 Task: Add an event with the title Conference: Technology Trends and Innovation, date '2023/11/13', time 9:15 AM to 11:15 AMand add a description: Throughout the workshop, participants will engage in a series of interactive exercises, role plays, and case studies that simulate real-world negotiation scenarios. These activities will allow participants to apply the negotiation techniques taught, explore different approaches, and receive feedback from both facilitators and peers., put the event into Orange category . Add location for the event as: 876 Park Avenue, New York City, USA, logged in from the account softage.3@softage.netand send the event invitation to softage.1@softage.net and softage.2@softage.net. Set a reminder for the event At time of event
Action: Mouse moved to (102, 117)
Screenshot: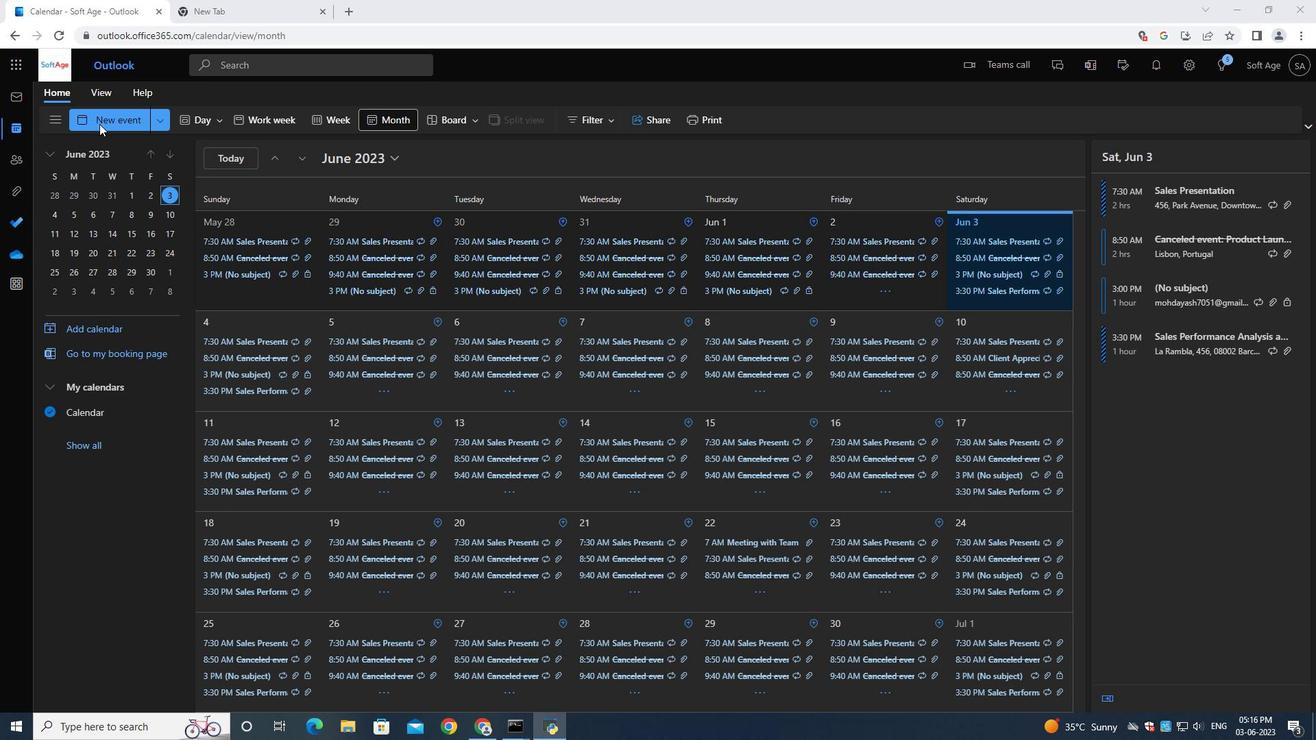 
Action: Mouse pressed left at (102, 117)
Screenshot: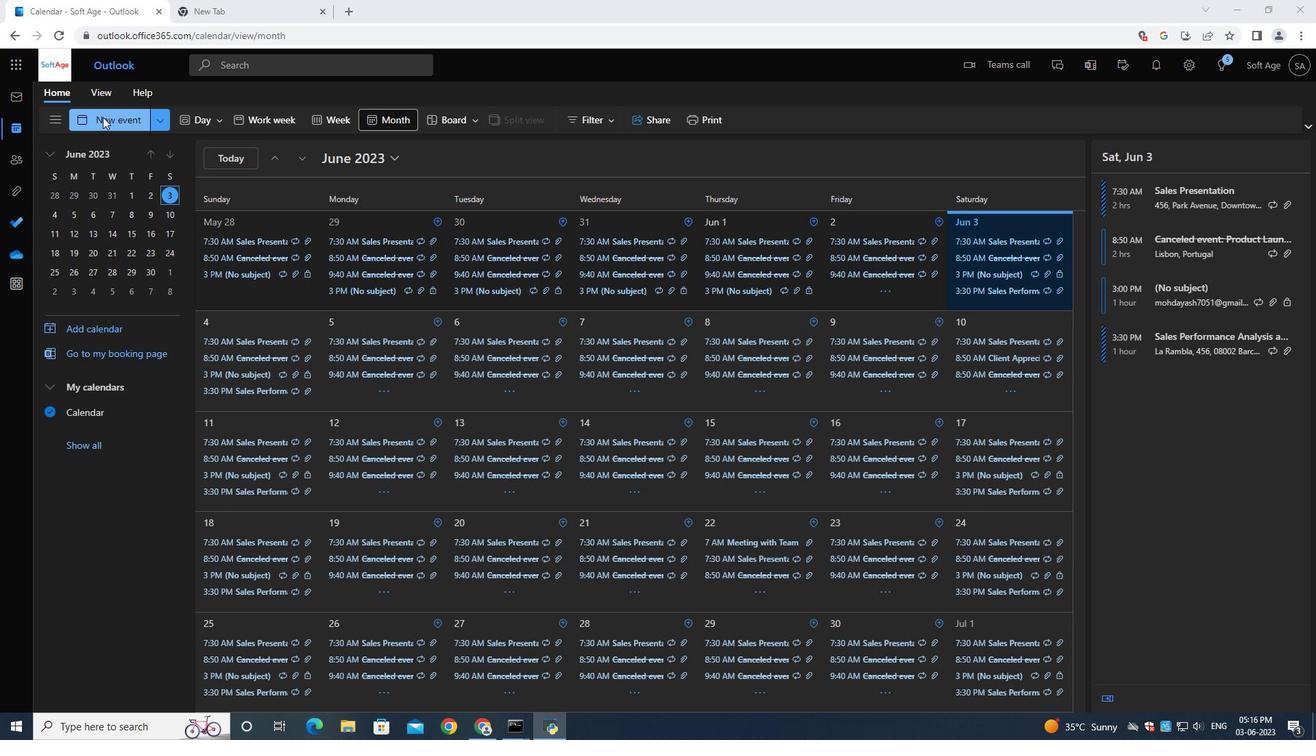
Action: Mouse moved to (411, 213)
Screenshot: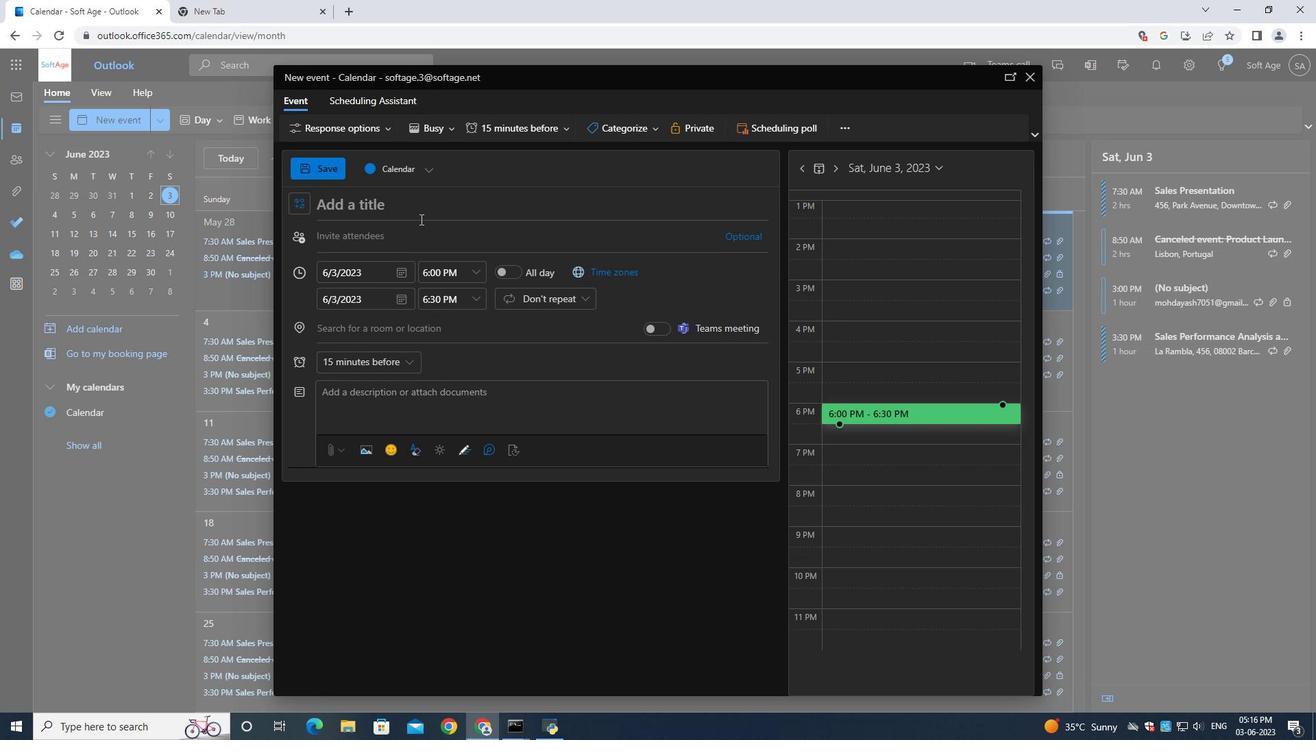 
Action: Mouse pressed left at (411, 213)
Screenshot: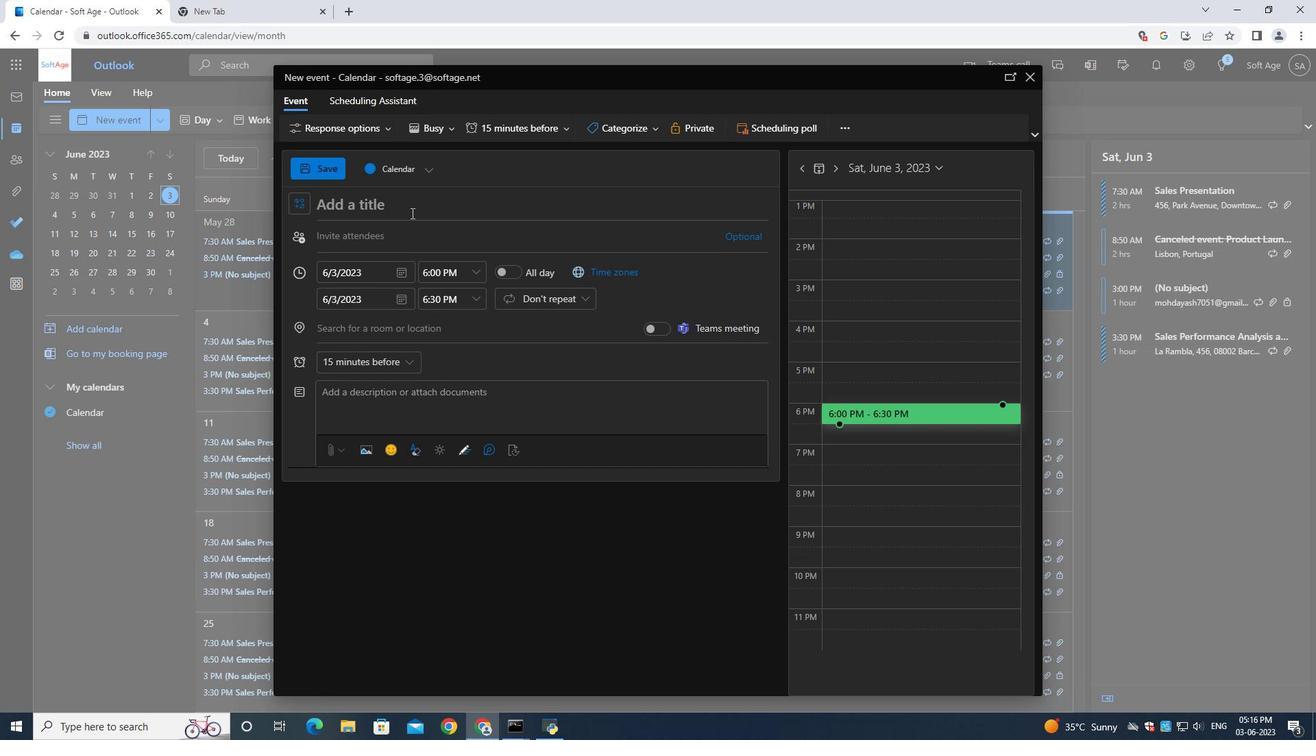 
Action: Key pressed <Key.shift>Conference<Key.shift_r>:<Key.space><Key.shift>Technology<Key.space><Key.shift>Trends<Key.space>and<Key.space><Key.shift><Key.shift><Key.shift><Key.shift><Key.shift><Key.shift><Key.shift><Key.shift><Key.shift><Key.shift><Key.shift><Key.shift><Key.shift><Key.shift><Key.shift><Key.shift><Key.shift><Key.shift><Key.shift><Key.shift><Key.shift><Key.shift><Key.shift><Key.shift><Key.shift><Key.shift><Key.shift><Key.shift><Key.shift><Key.shift><Key.shift><Key.shift><Key.shift><Key.shift><Key.shift><Key.shift><Key.shift><Key.shift><Key.shift><Key.shift><Key.shift><Key.shift><Key.shift><Key.shift><Key.shift><Key.shift><Key.shift>Innovation
Screenshot: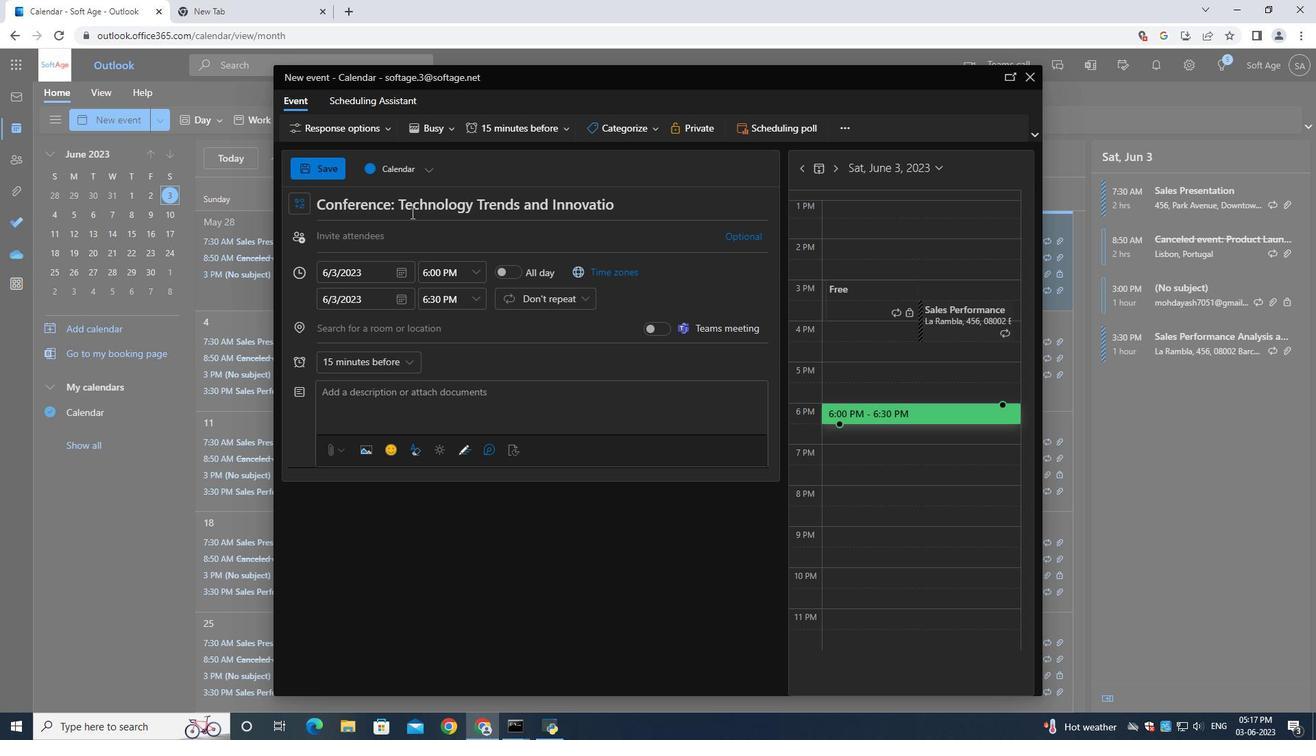 
Action: Mouse moved to (401, 268)
Screenshot: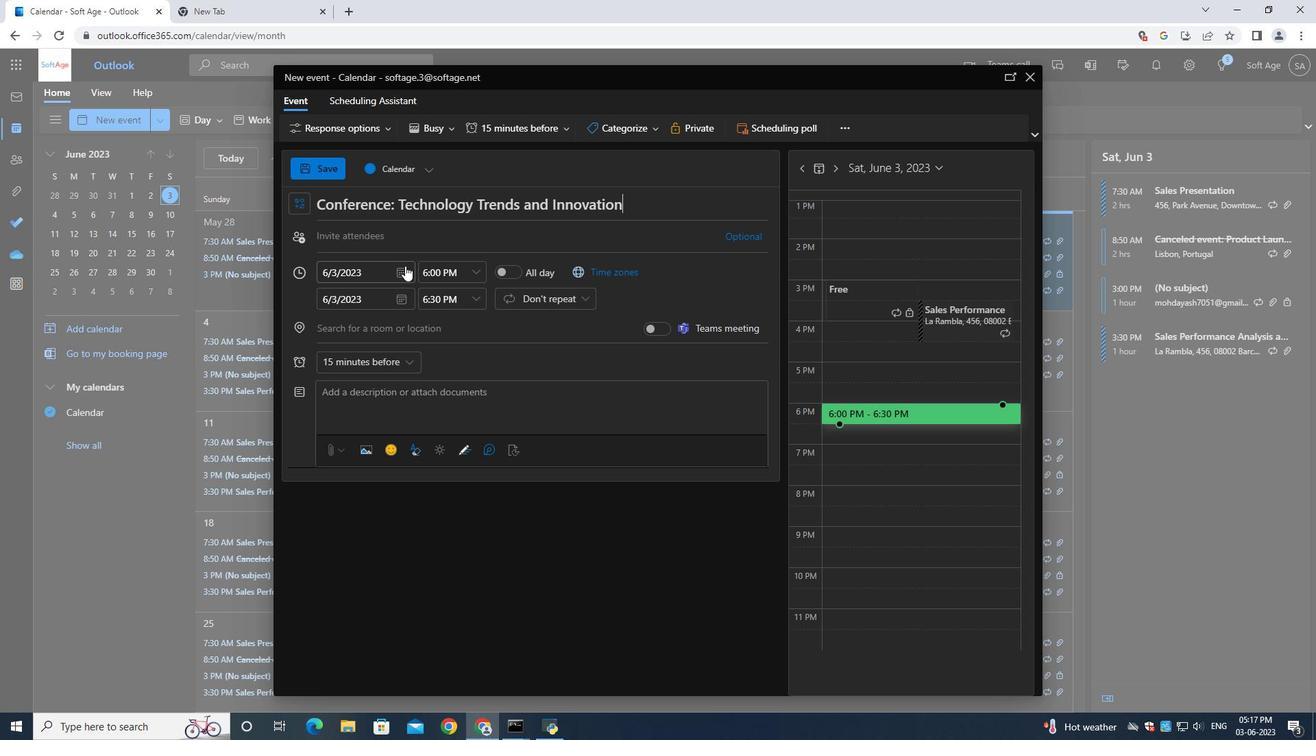 
Action: Mouse pressed left at (401, 268)
Screenshot: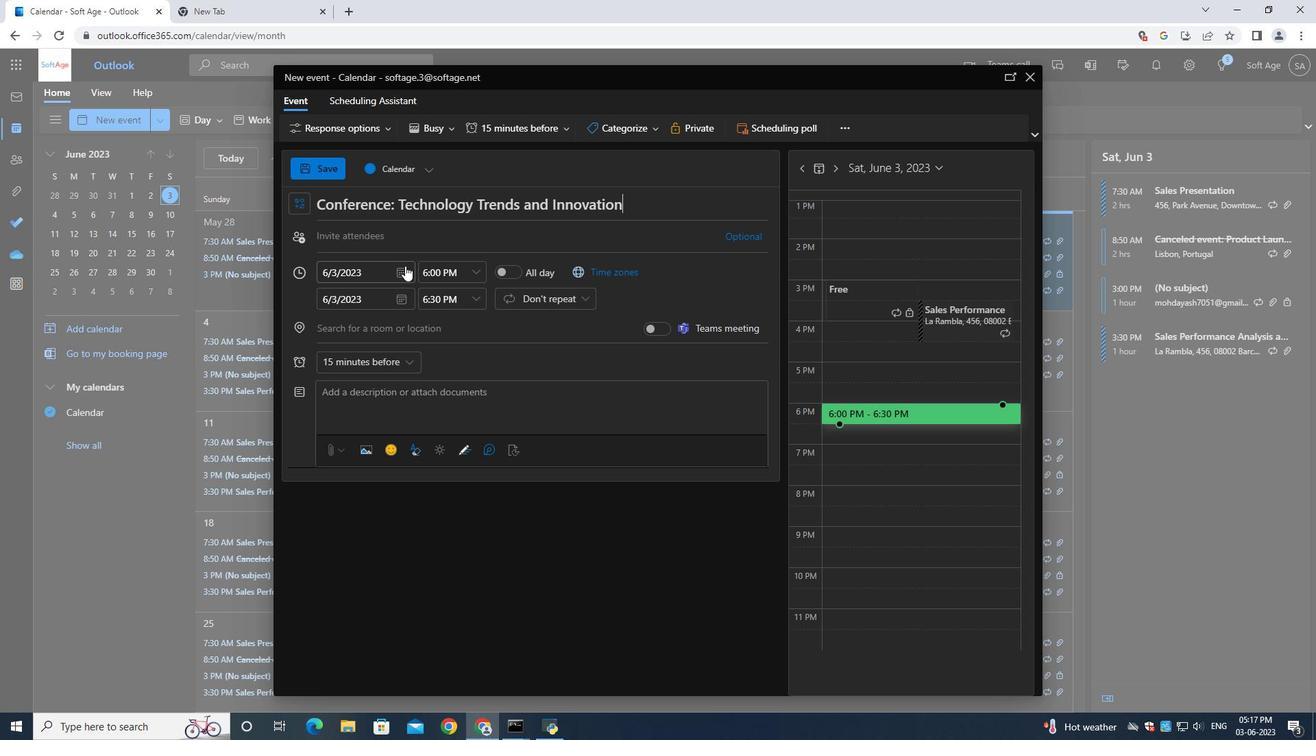 
Action: Mouse moved to (450, 300)
Screenshot: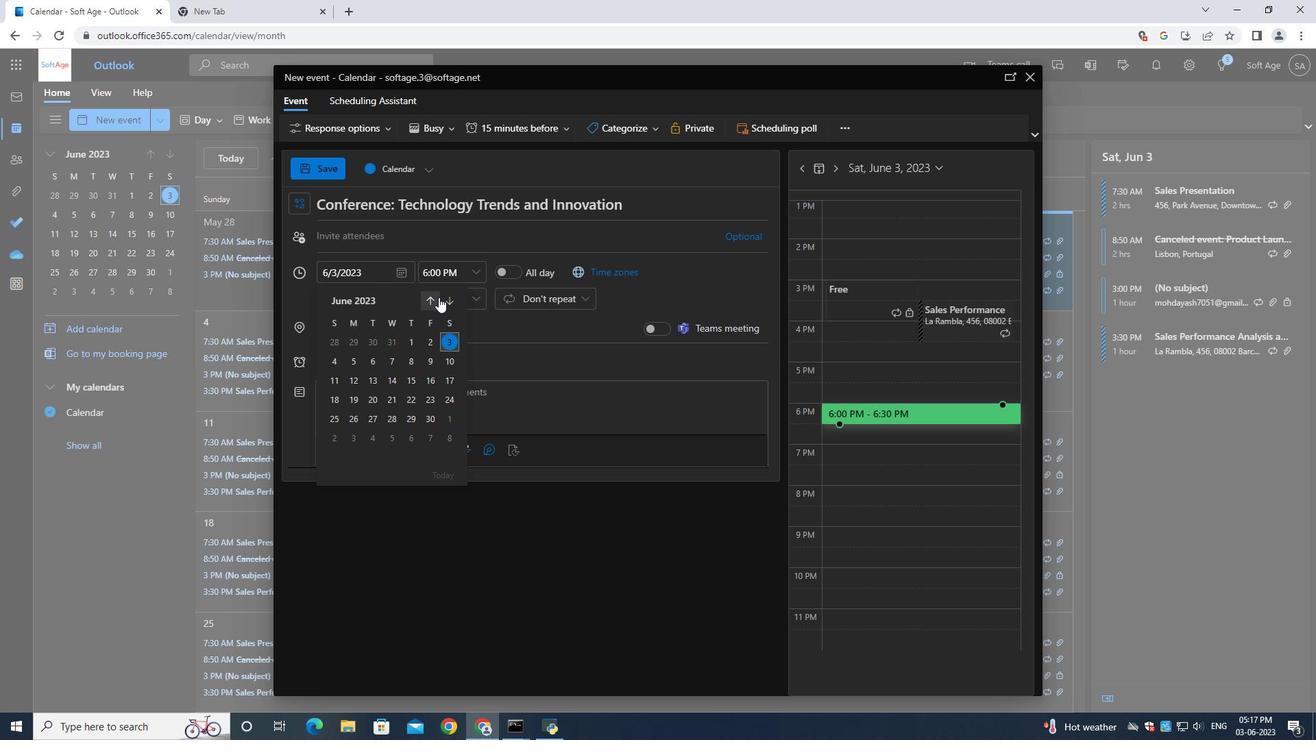 
Action: Mouse pressed left at (450, 300)
Screenshot: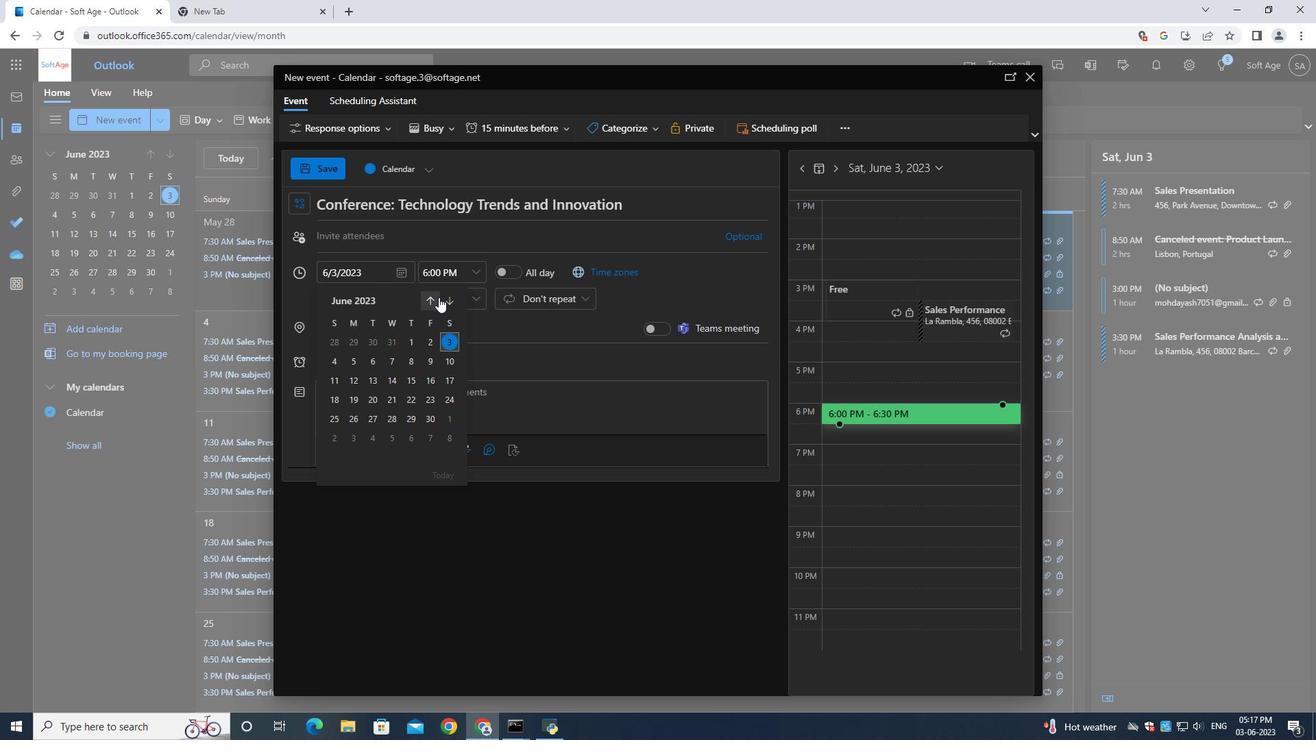 
Action: Mouse moved to (449, 300)
Screenshot: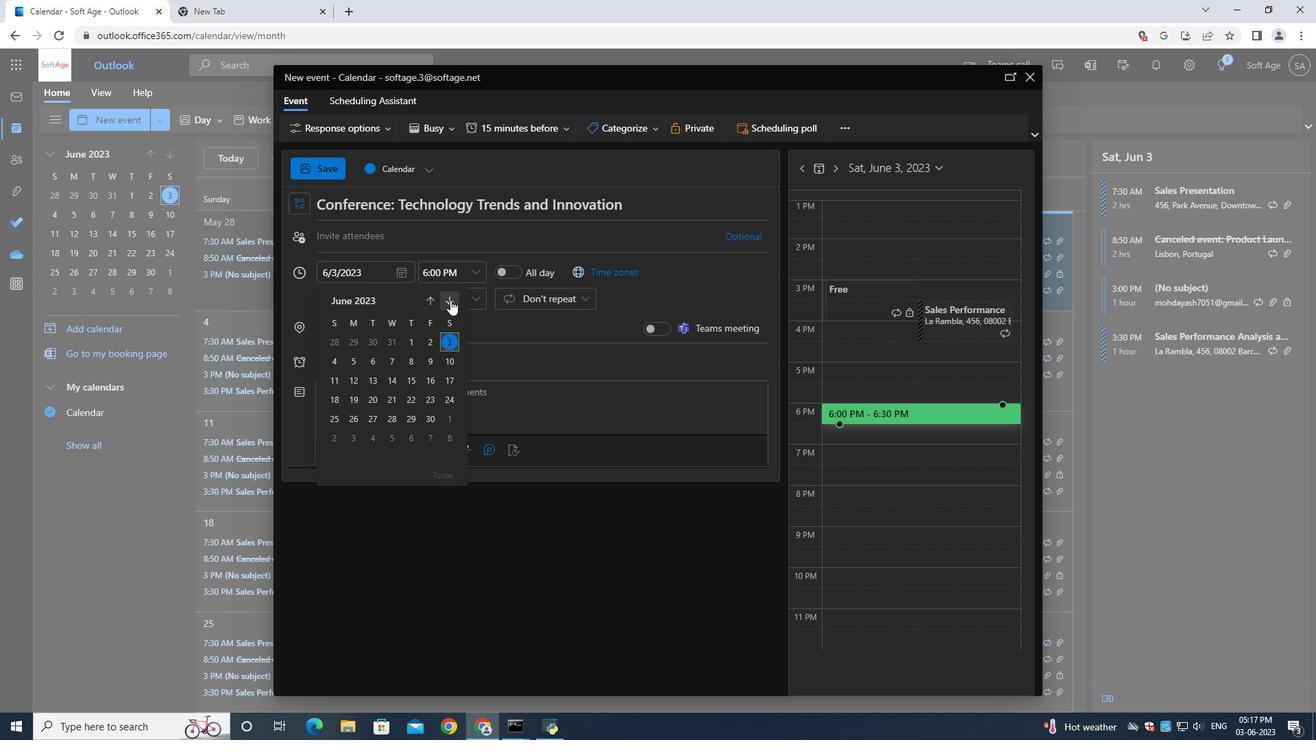 
Action: Mouse pressed left at (449, 300)
Screenshot: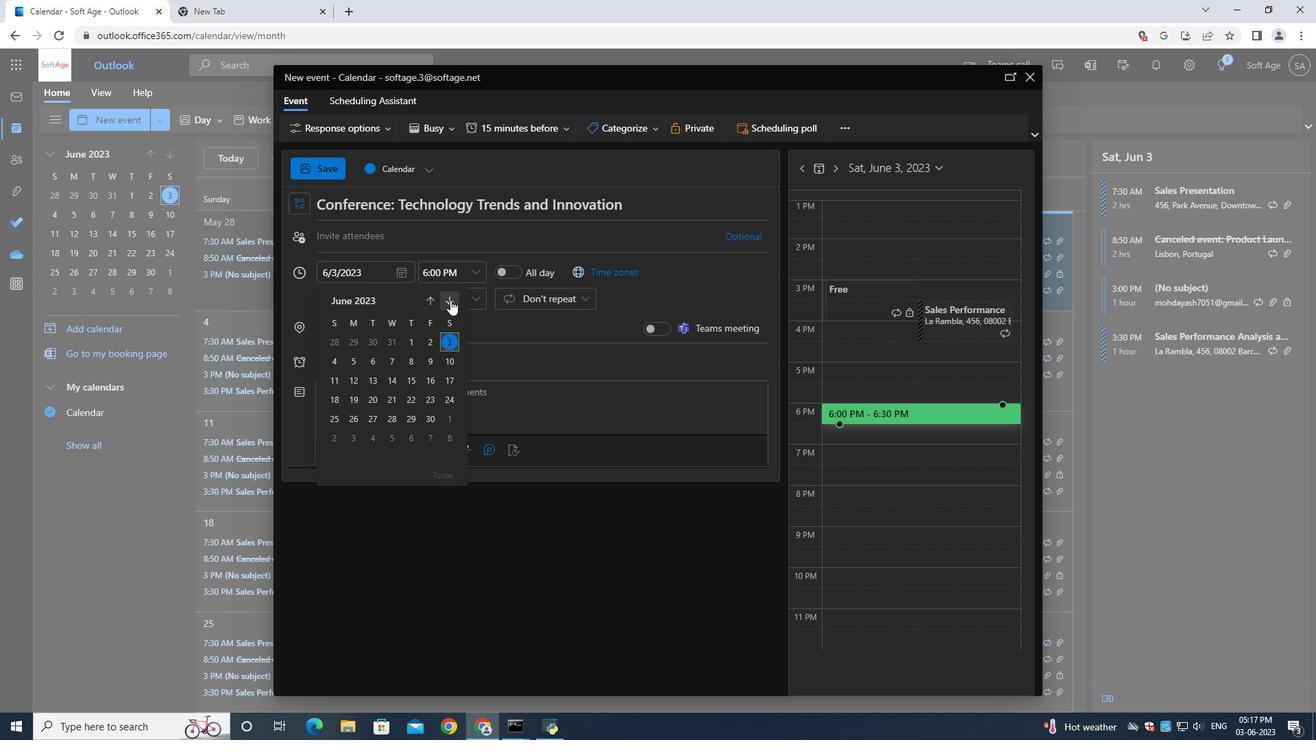 
Action: Mouse pressed left at (449, 300)
Screenshot: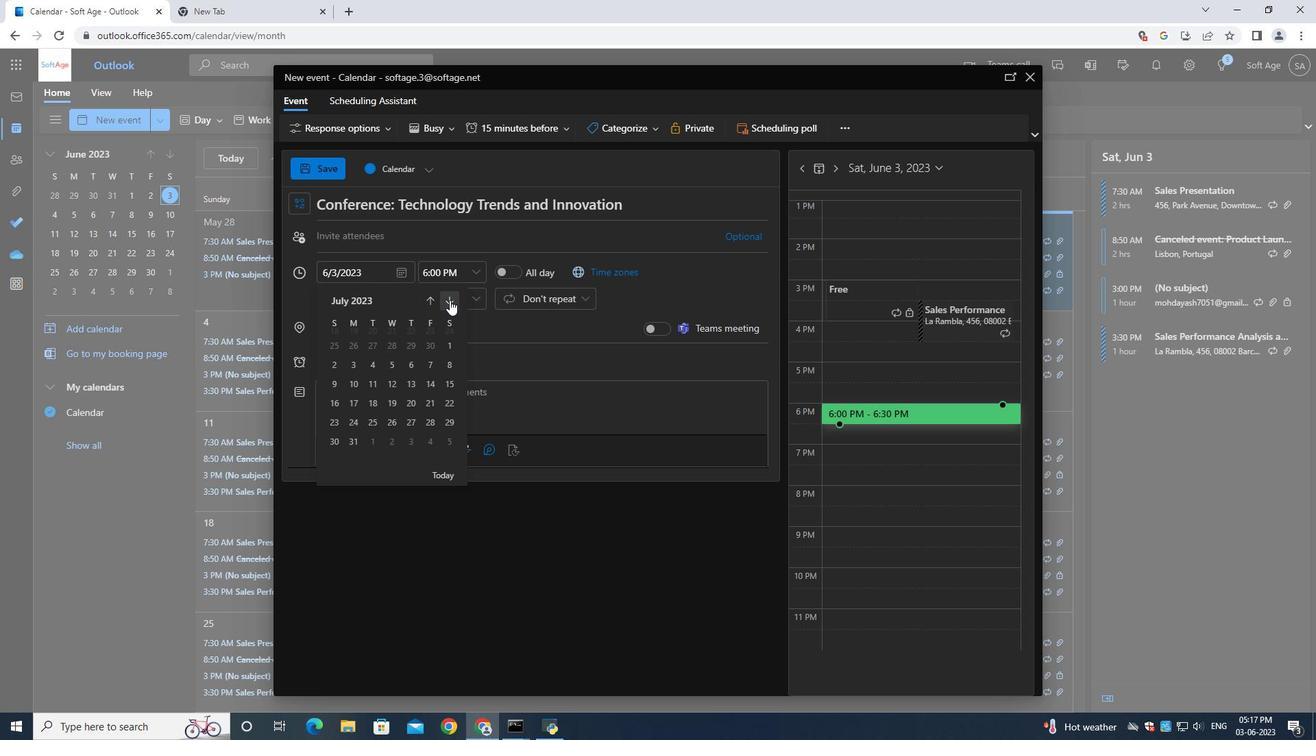 
Action: Mouse pressed left at (449, 300)
Screenshot: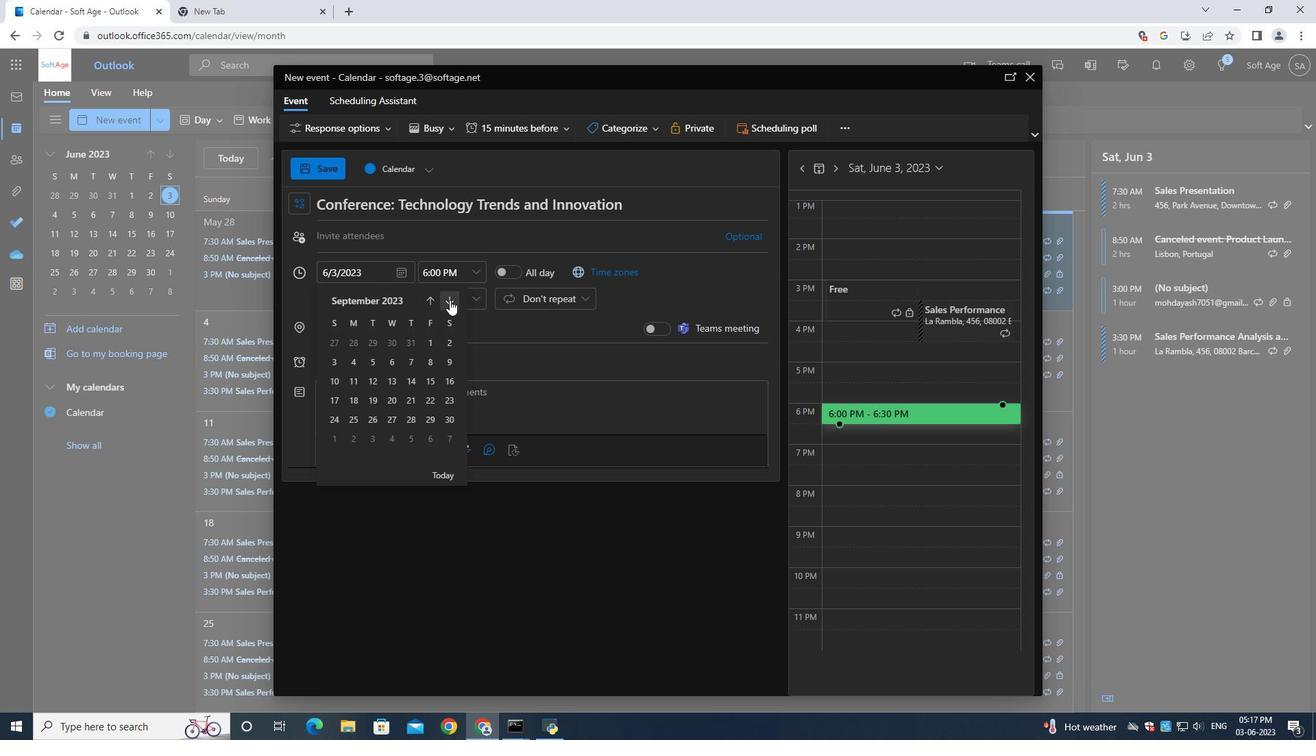 
Action: Mouse pressed left at (449, 300)
Screenshot: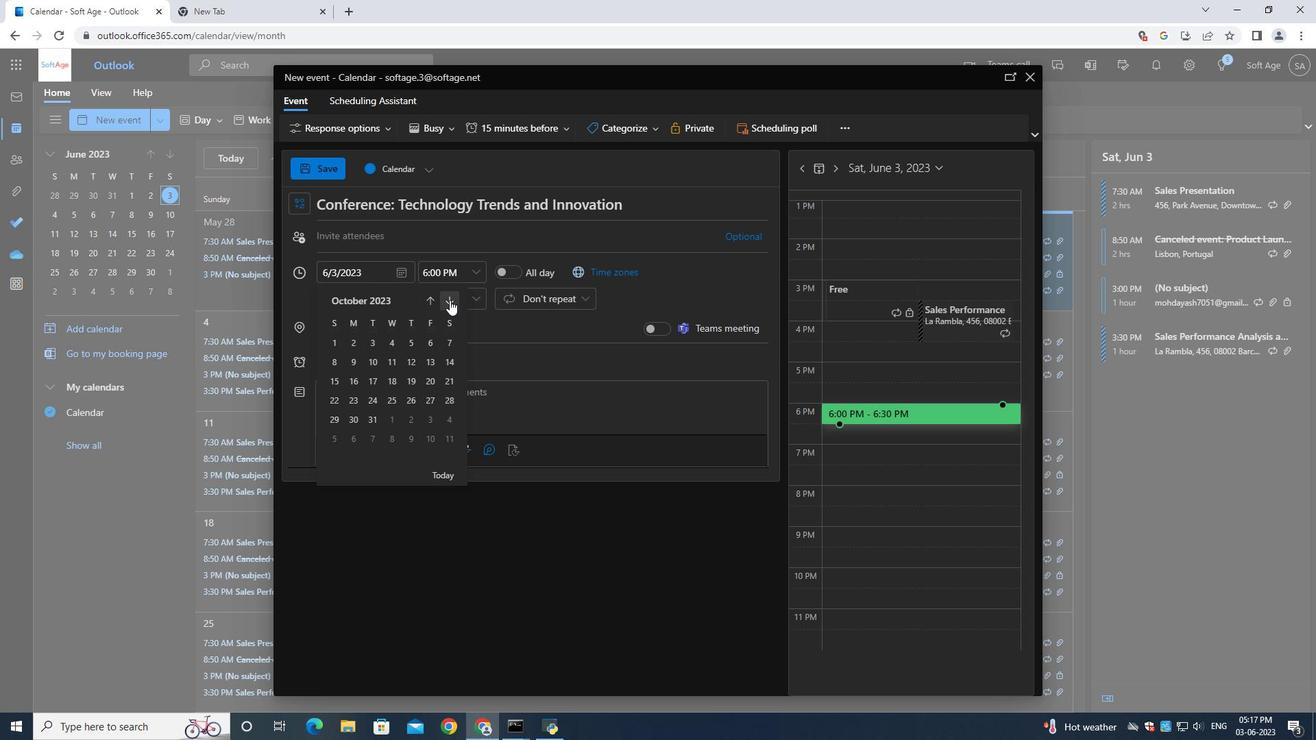 
Action: Mouse pressed left at (449, 300)
Screenshot: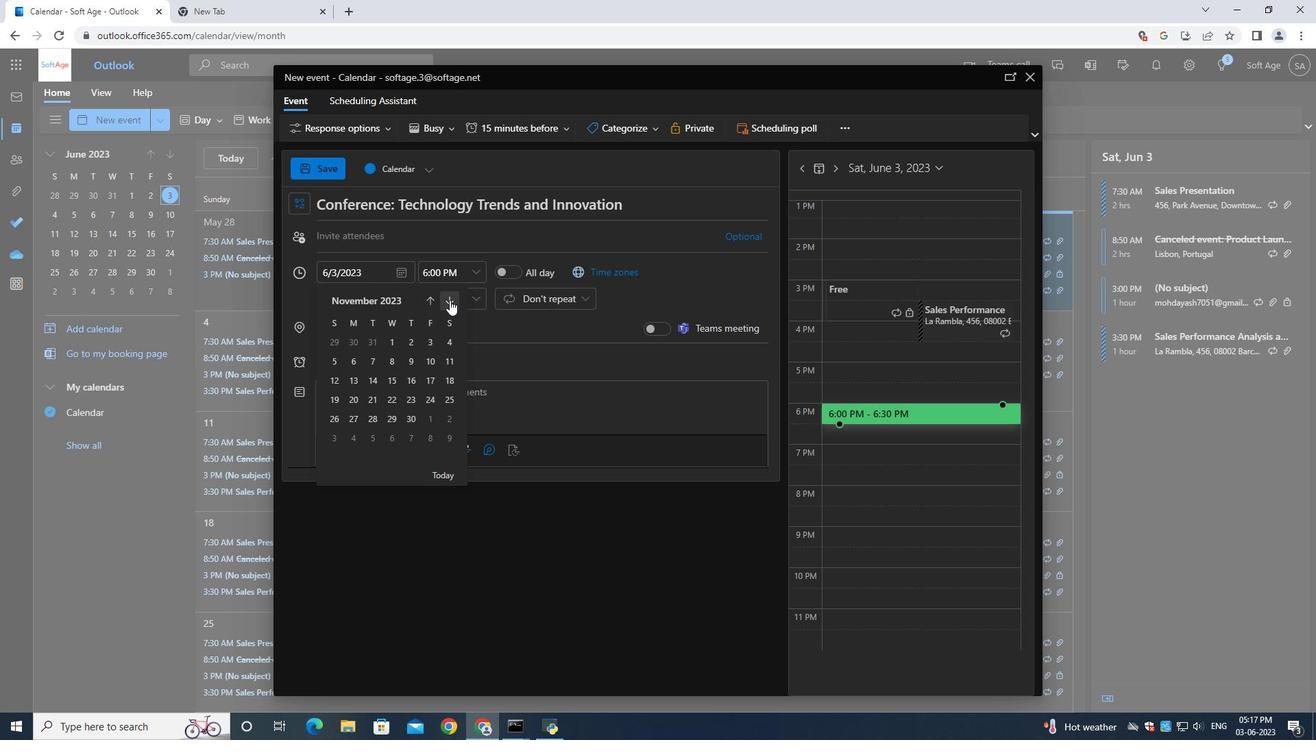 
Action: Mouse moved to (449, 299)
Screenshot: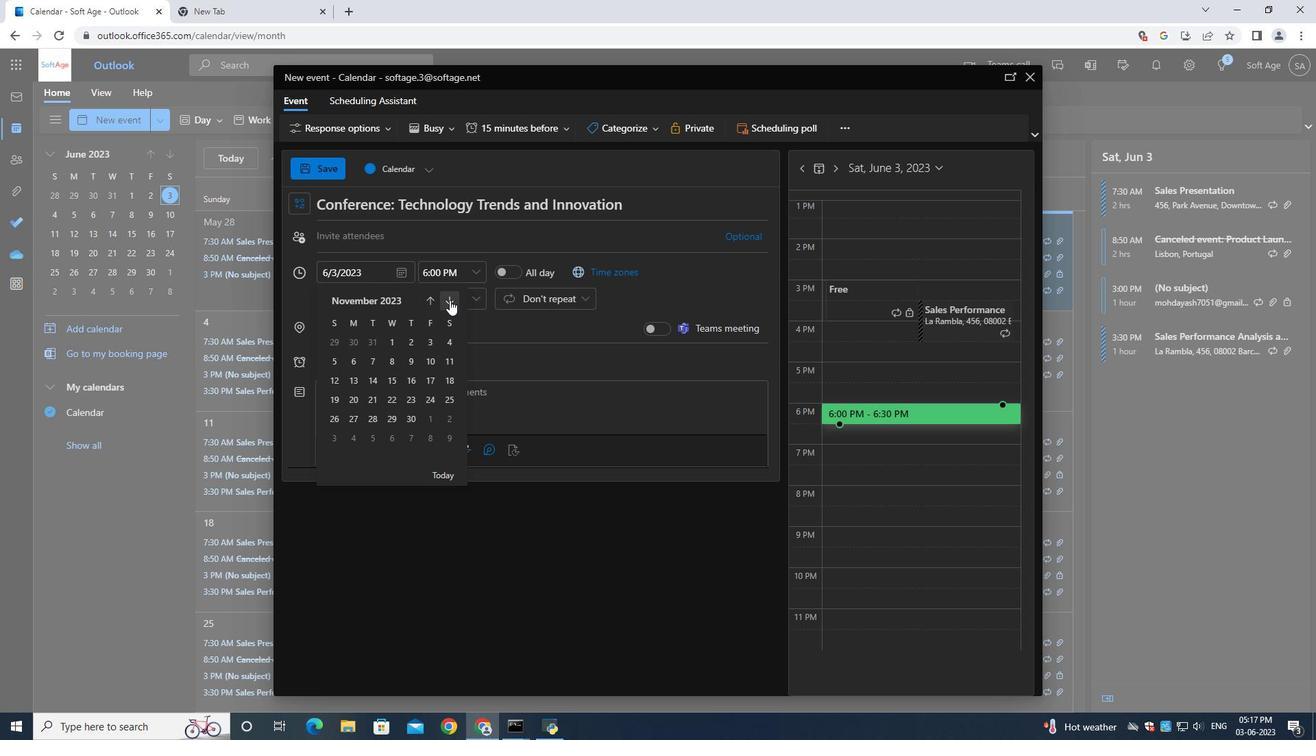 
Action: Mouse pressed left at (449, 299)
Screenshot: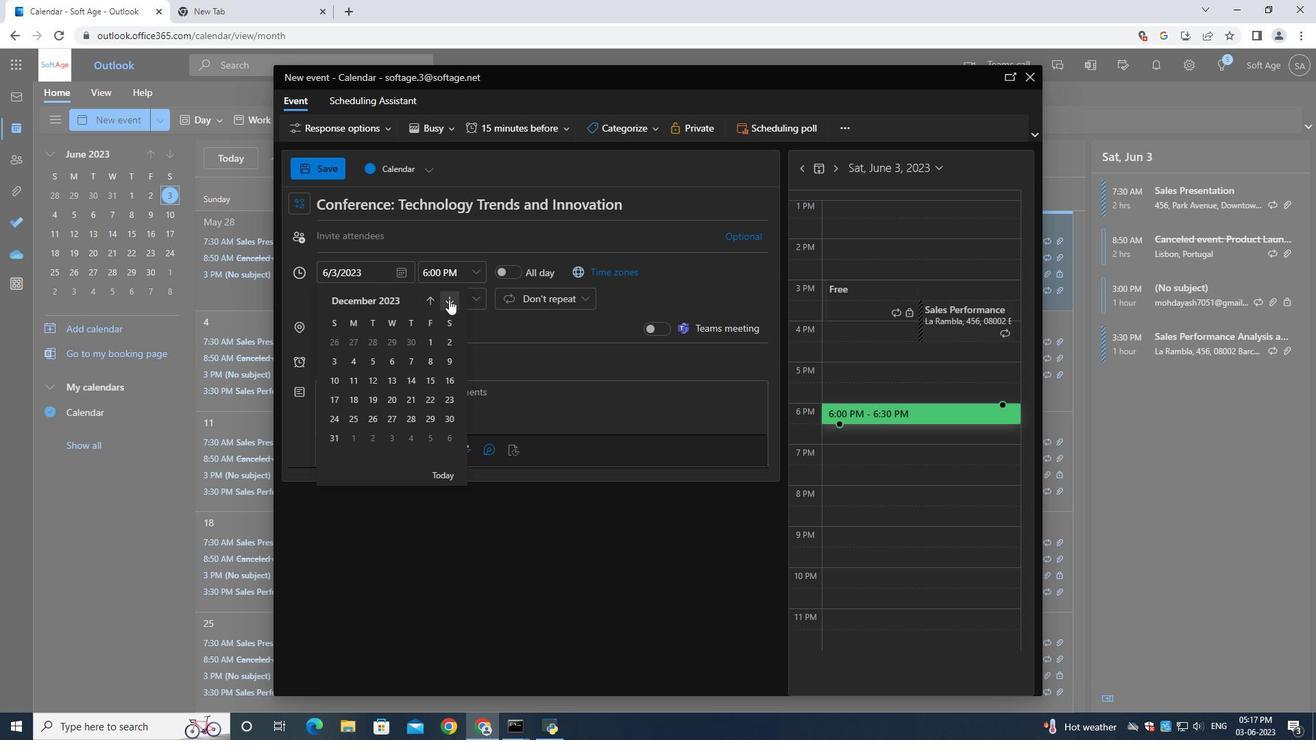 
Action: Mouse moved to (425, 303)
Screenshot: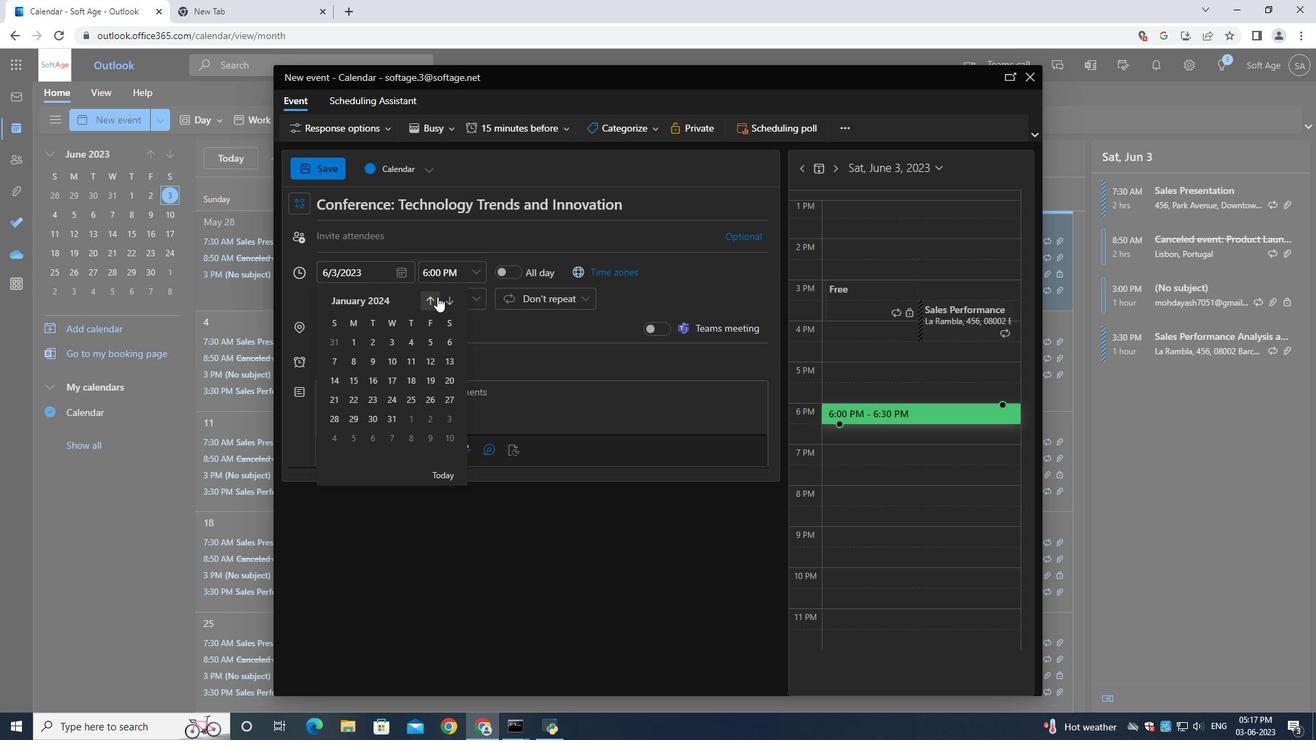 
Action: Mouse pressed left at (425, 303)
Screenshot: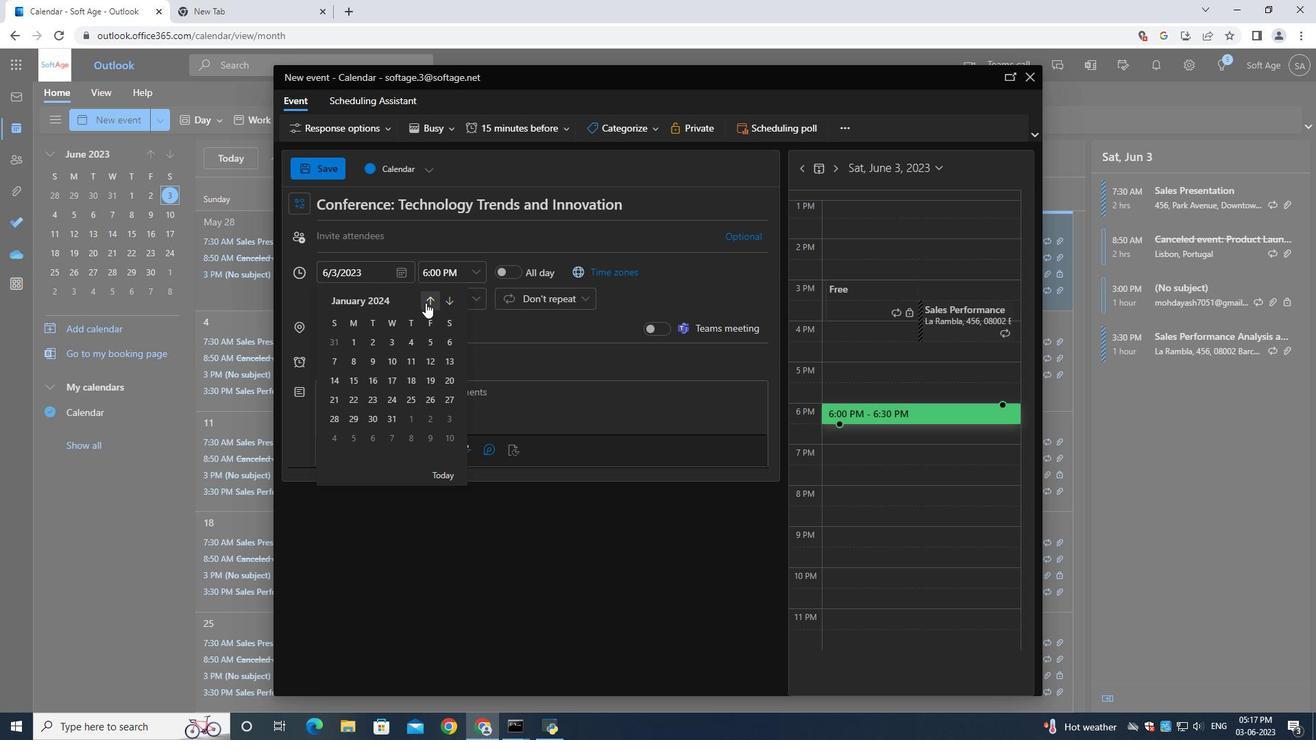 
Action: Mouse pressed left at (425, 303)
Screenshot: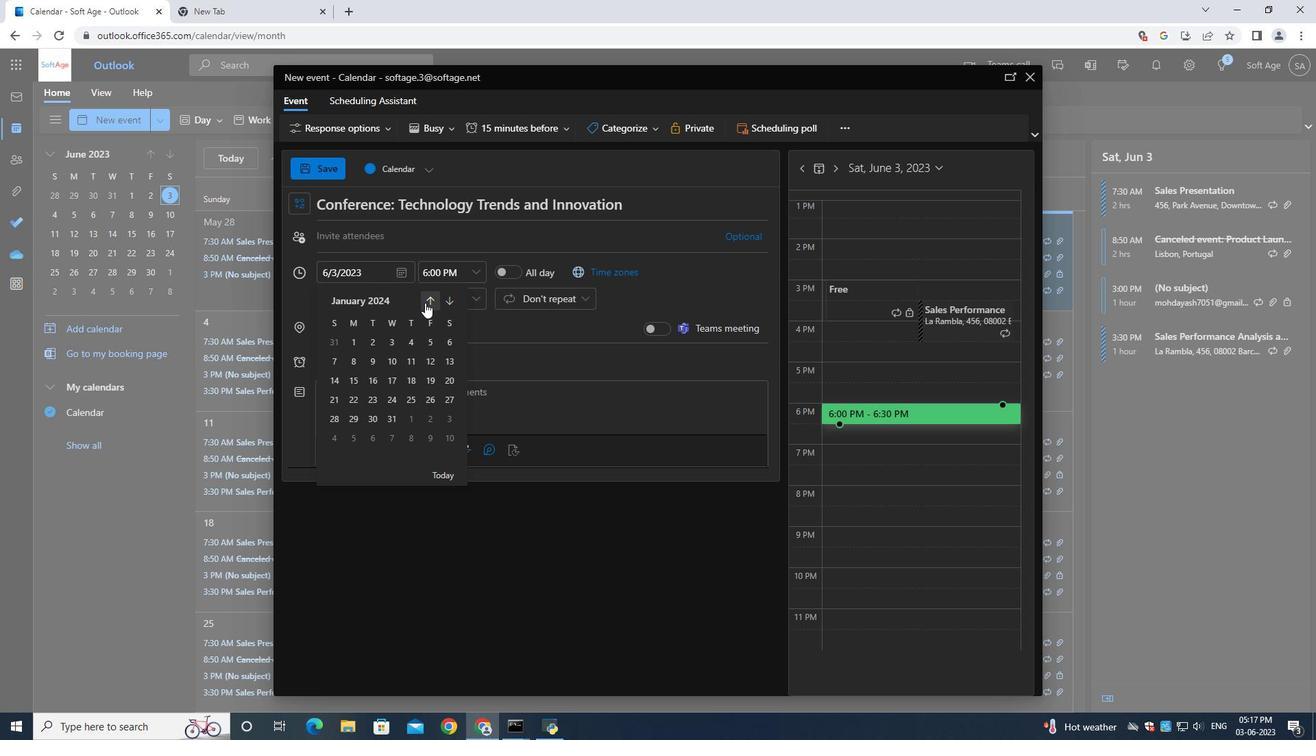 
Action: Mouse moved to (352, 383)
Screenshot: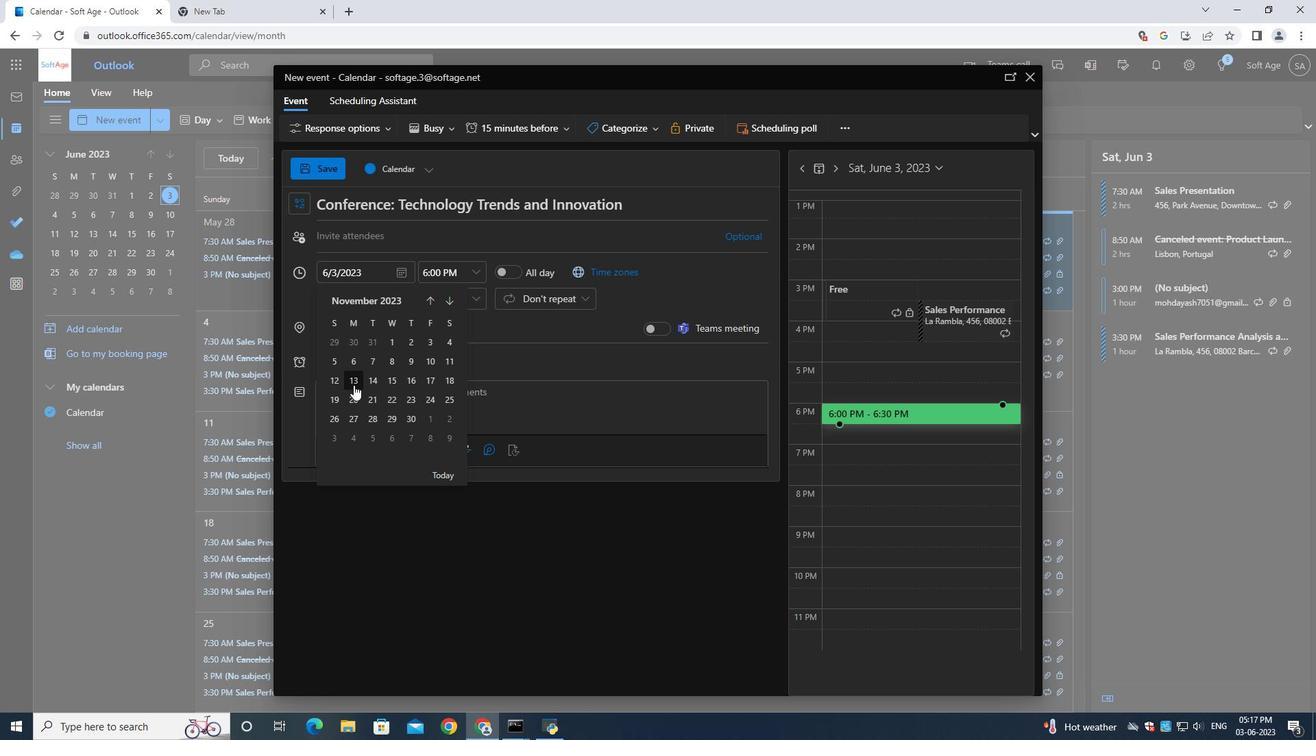 
Action: Mouse pressed left at (352, 383)
Screenshot: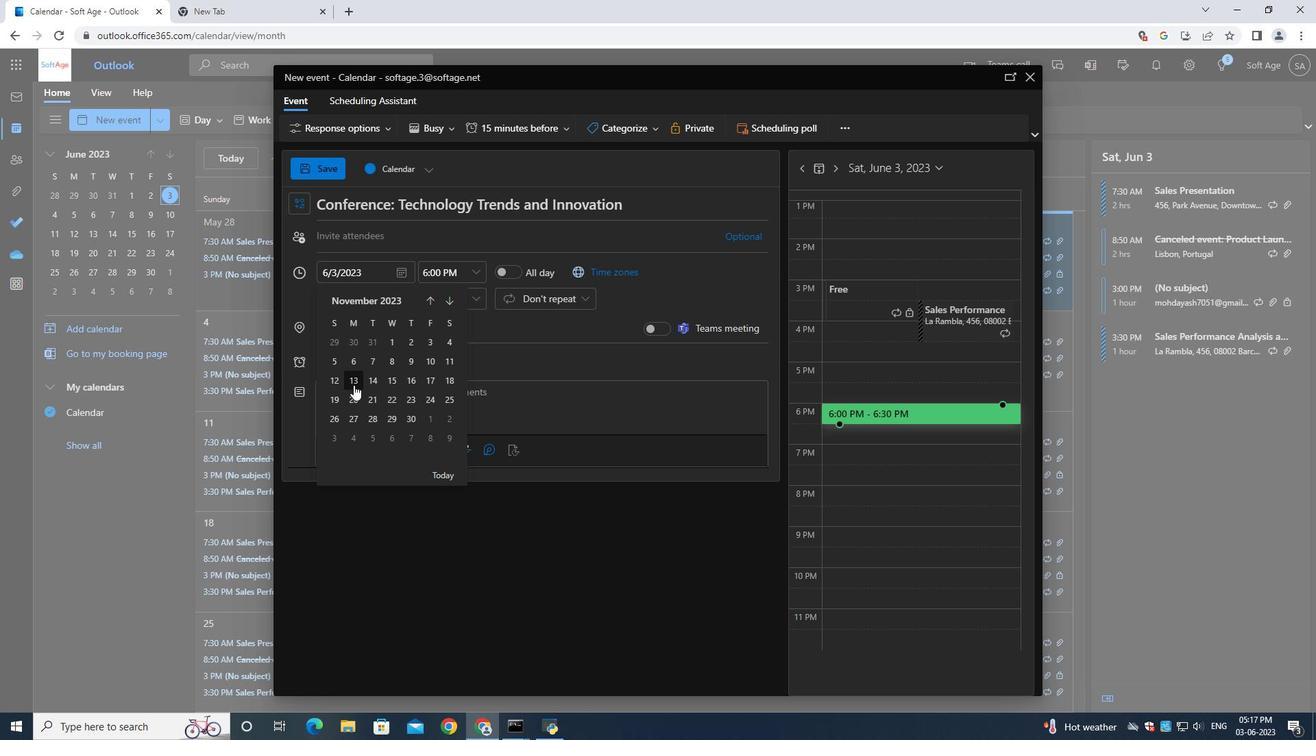 
Action: Mouse moved to (458, 272)
Screenshot: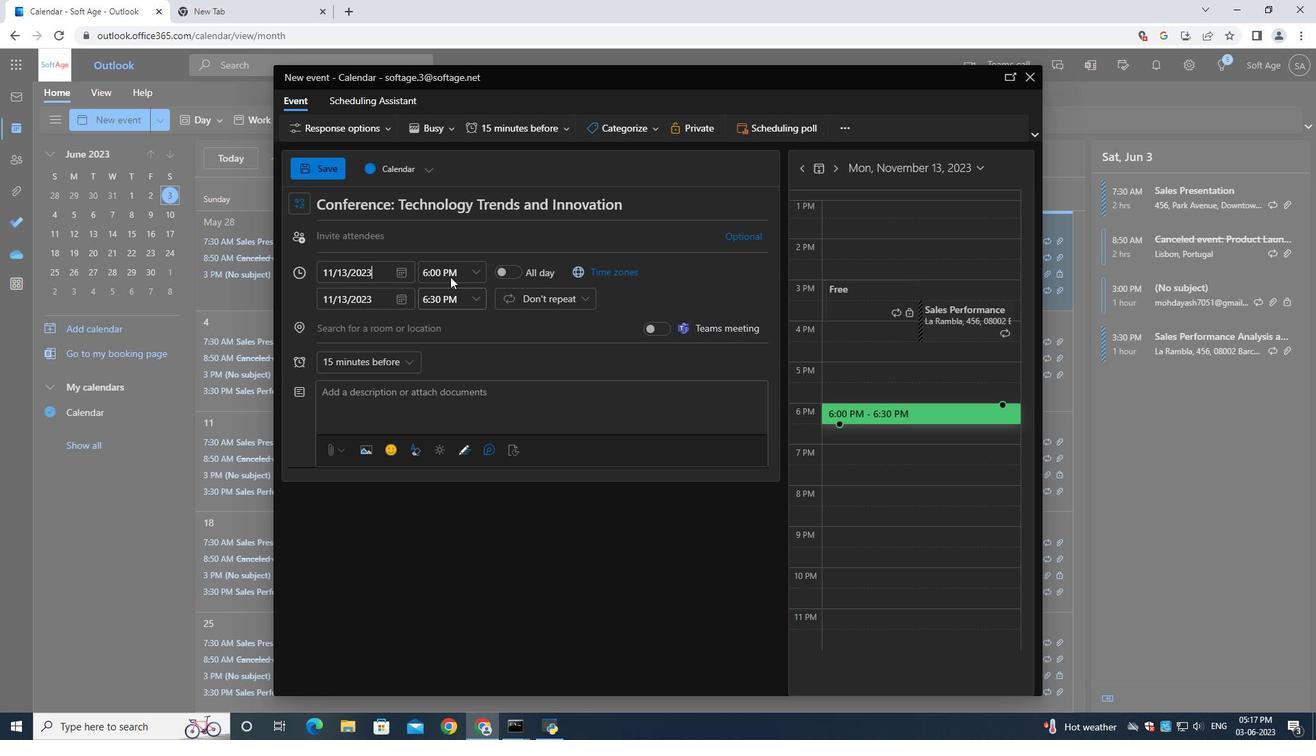 
Action: Mouse pressed left at (458, 272)
Screenshot: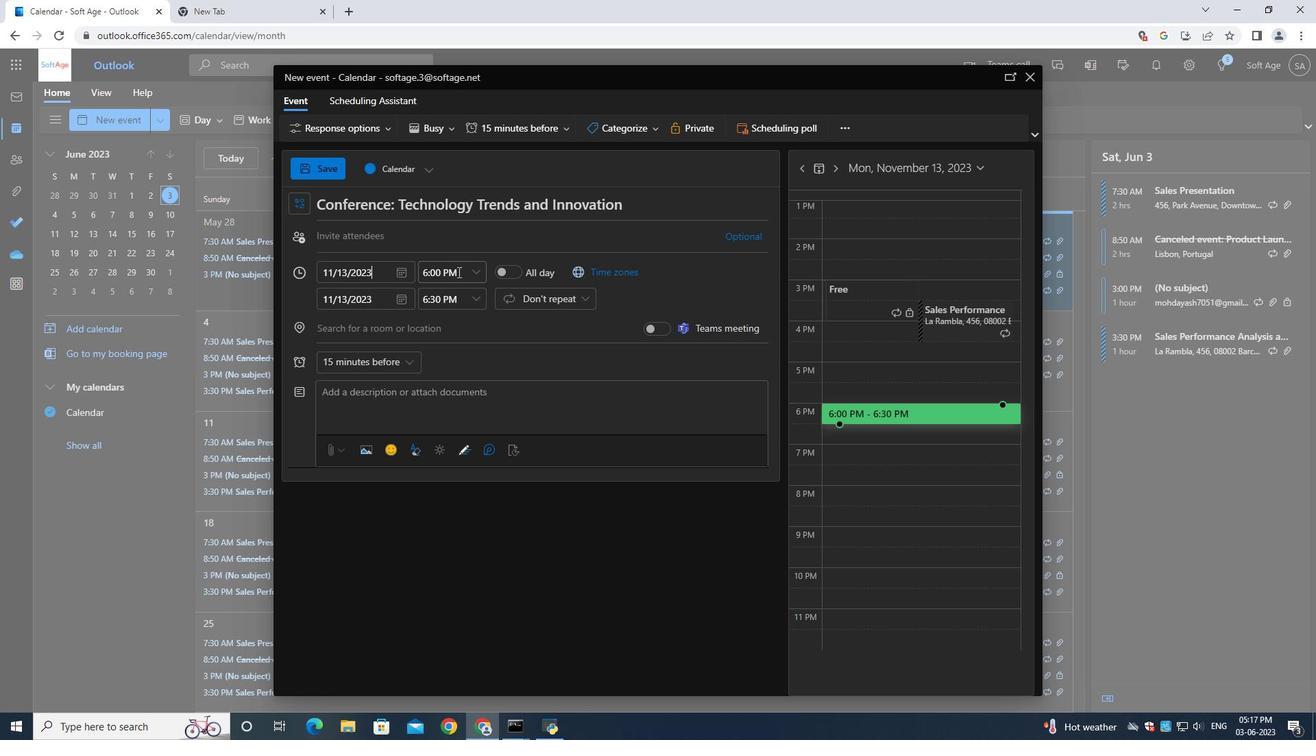 
Action: Key pressed 9<Key.shift_r>:15<Key.shift>AM
Screenshot: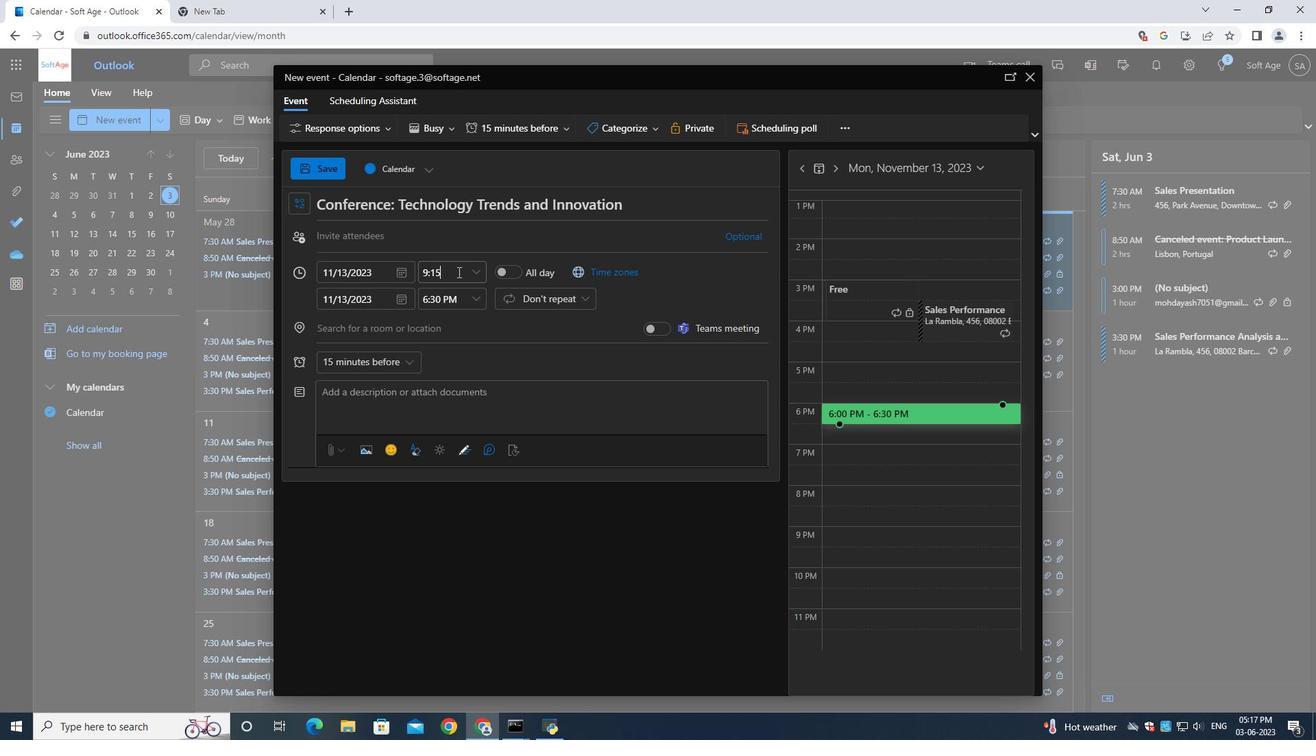 
Action: Mouse moved to (434, 300)
Screenshot: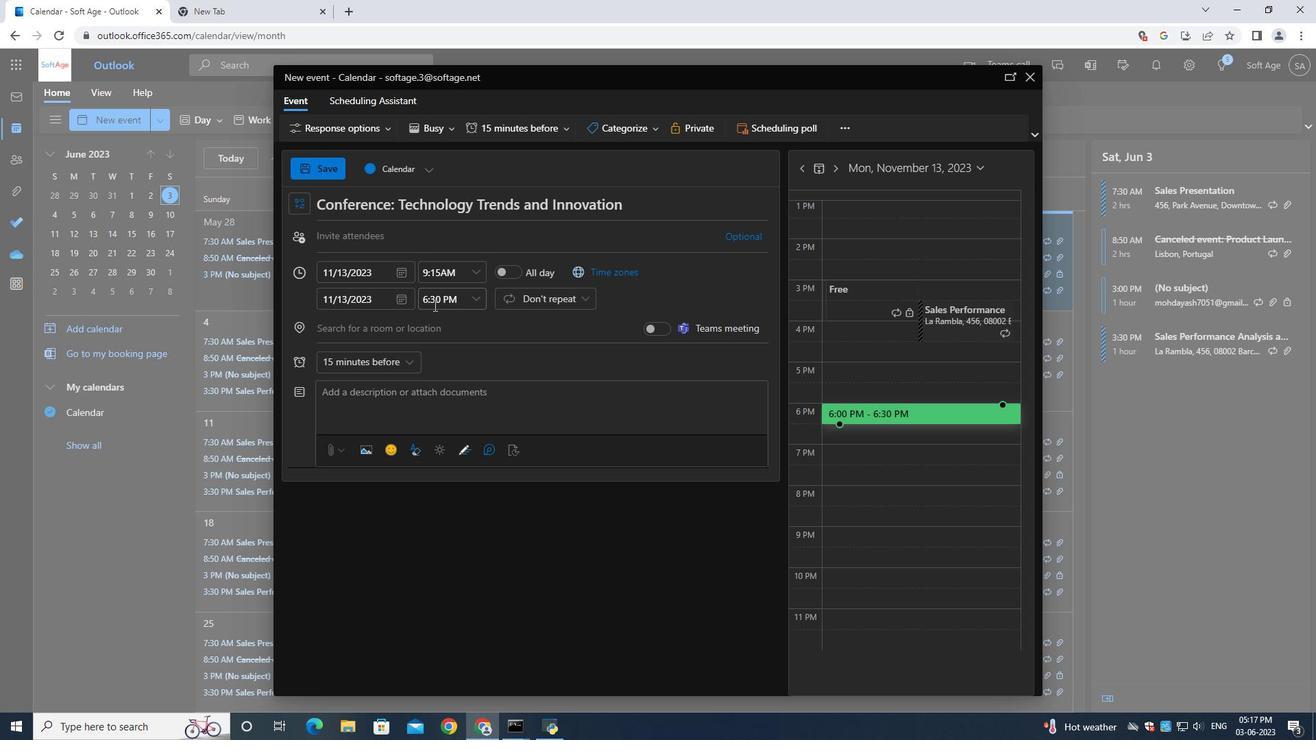 
Action: Mouse pressed left at (434, 300)
Screenshot: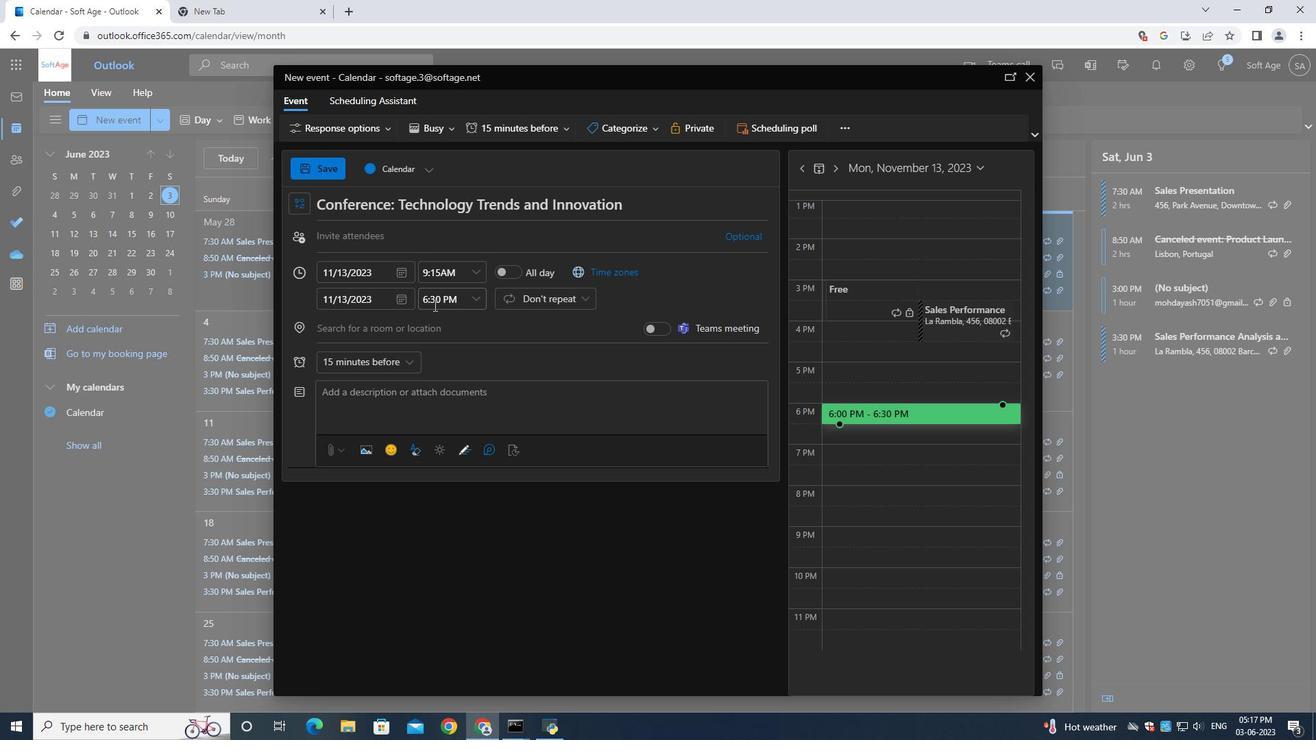 
Action: Key pressed 11<Key.shift_r>:15<Key.shift>AM
Screenshot: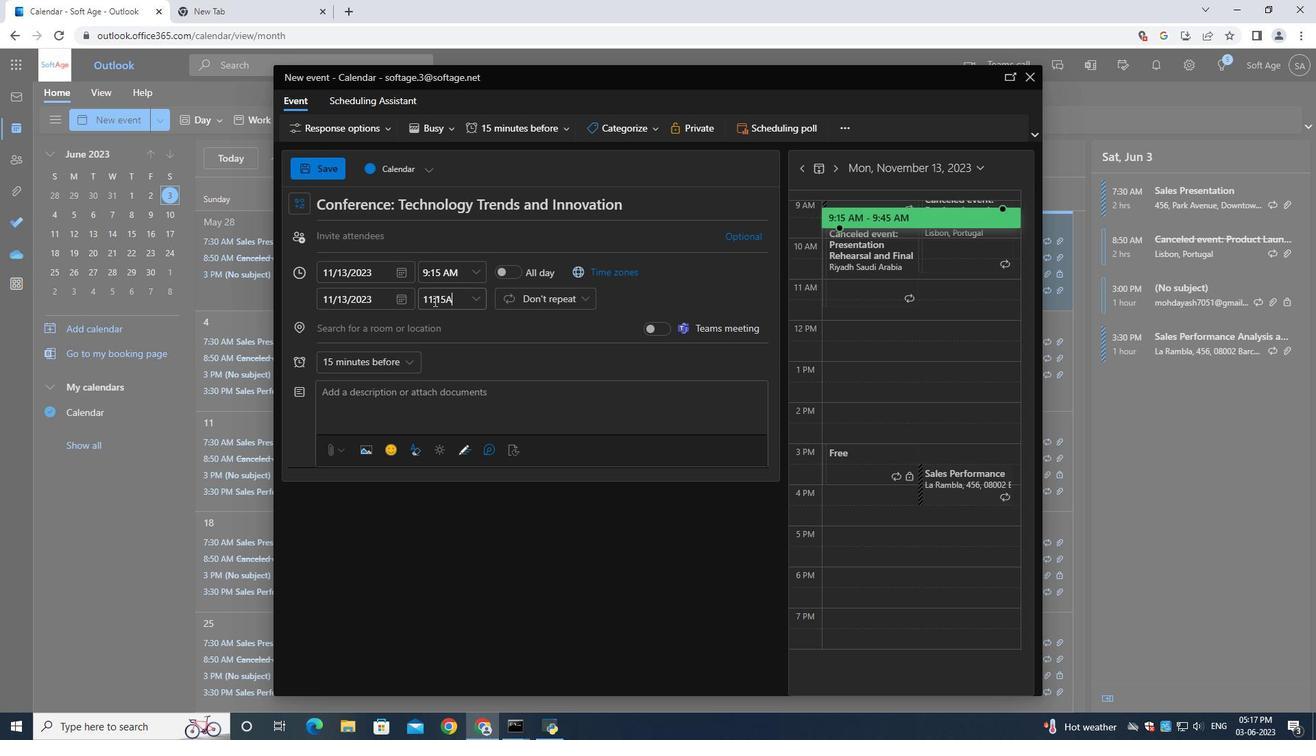 
Action: Mouse moved to (386, 394)
Screenshot: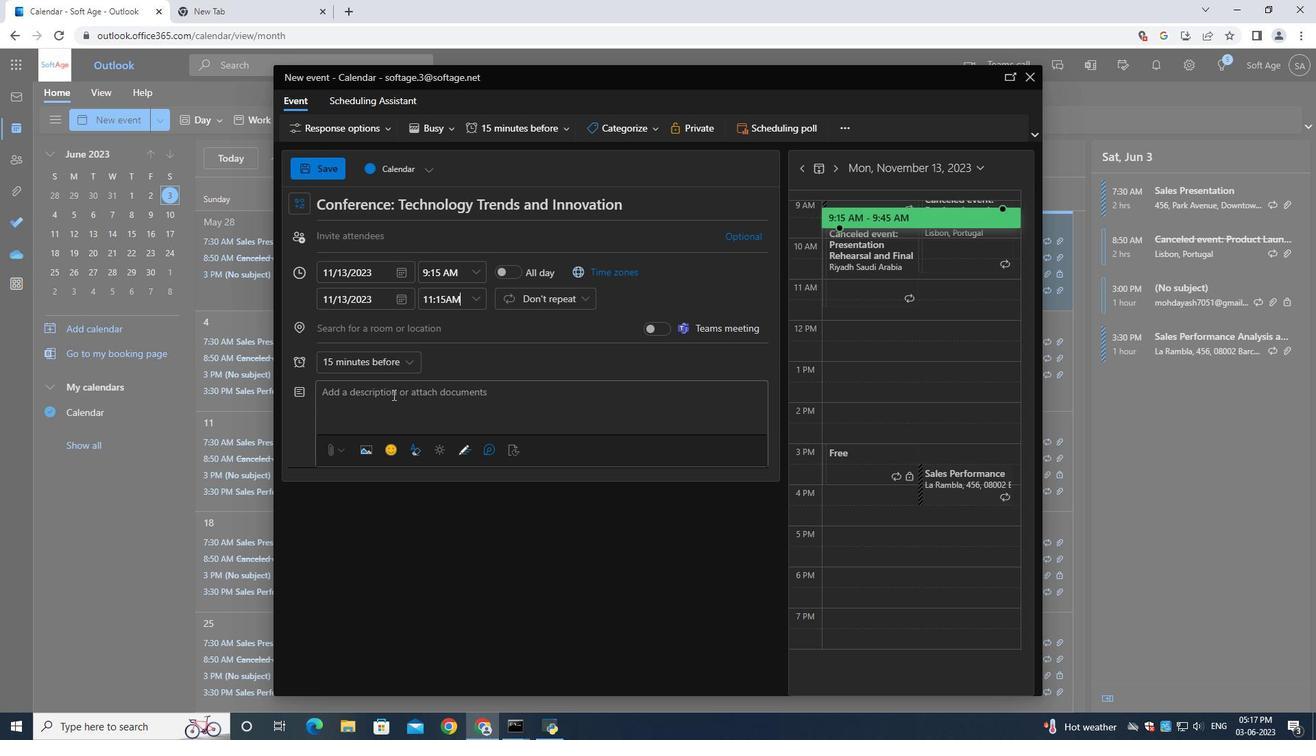 
Action: Mouse pressed left at (386, 394)
Screenshot: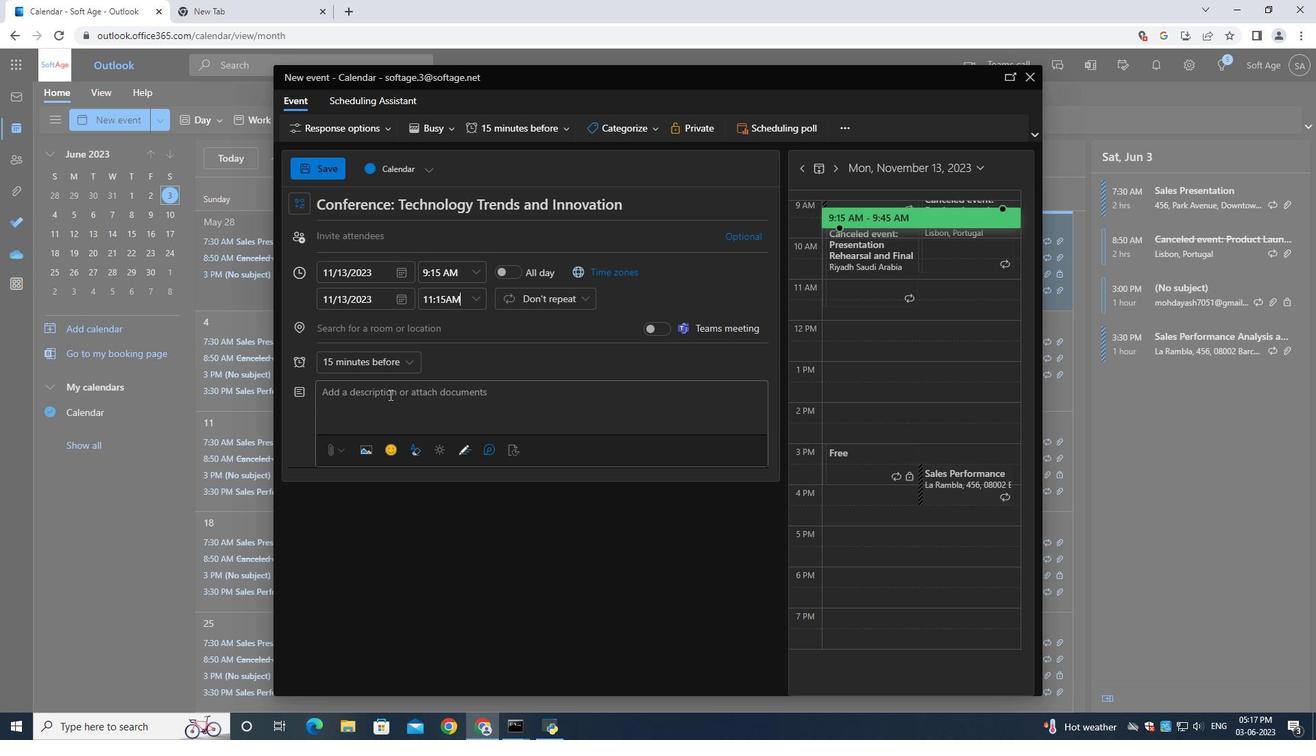 
Action: Key pressed <Key.shift>Throughout<Key.space>the<Key.space>workshop,<Key.space>participants<Key.space>willengage<Key.space>in<Key.space>a<Key.space>series<Key.space>of<Key.space>interactive<Key.space>experises,<Key.space>role<Key.space>plays,<Key.space>and<Key.space>case<Key.space>studies<Key.space>that<Key.space>simulate<Key.space>real<Key.space><Key.backspace>-world<Key.space>negotiation<Key.space>scenarios.<Key.space><Key.shift>These<Key.space>activities<Key.space>will<Key.space>allow<Key.space>participants<Key.space>to<Key.space>apply<Key.space>the<Key.space>negotitation<Key.space>techniques<Key.space>taught,<Key.space>explore<Key.space>different<Key.space>approaches,<Key.space>and<Key.space>receive<Key.space>feedback<Key.space>from<Key.space>both<Key.space>facilitators<Key.space>and<Key.space>peers.
Screenshot: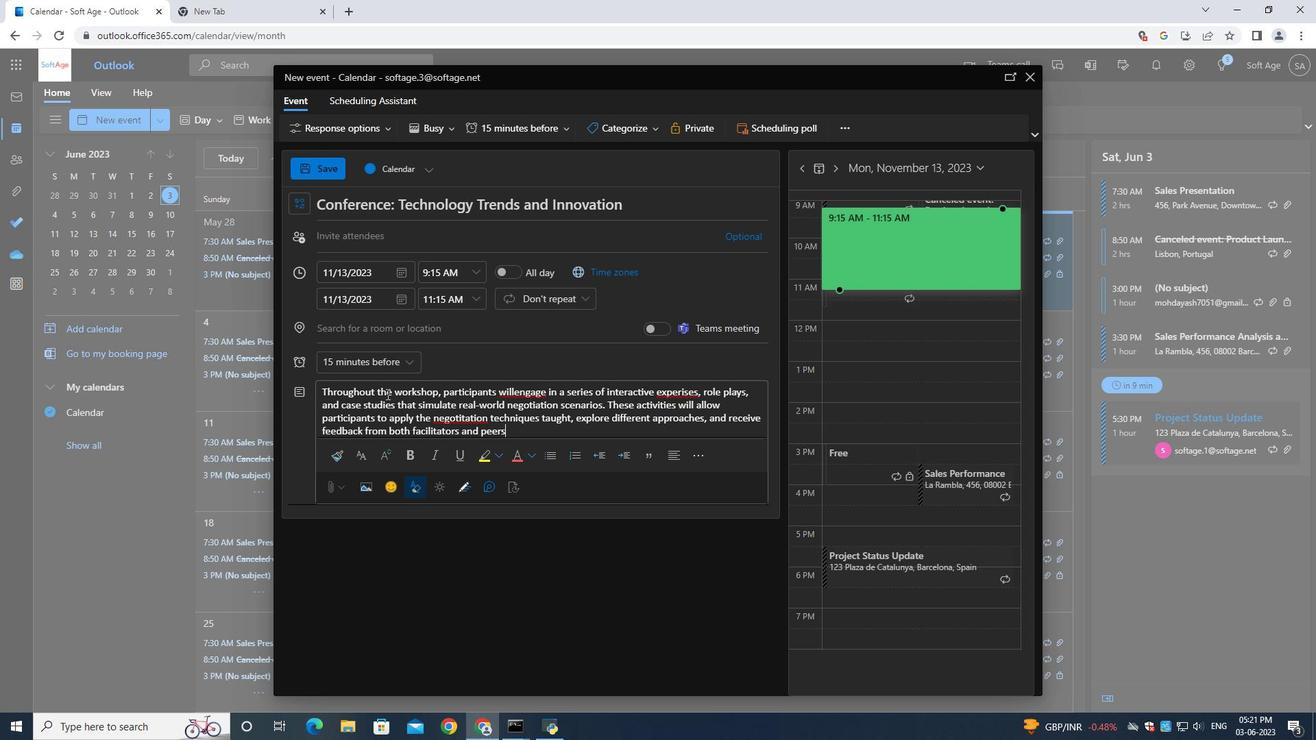 
Action: Mouse moved to (639, 131)
Screenshot: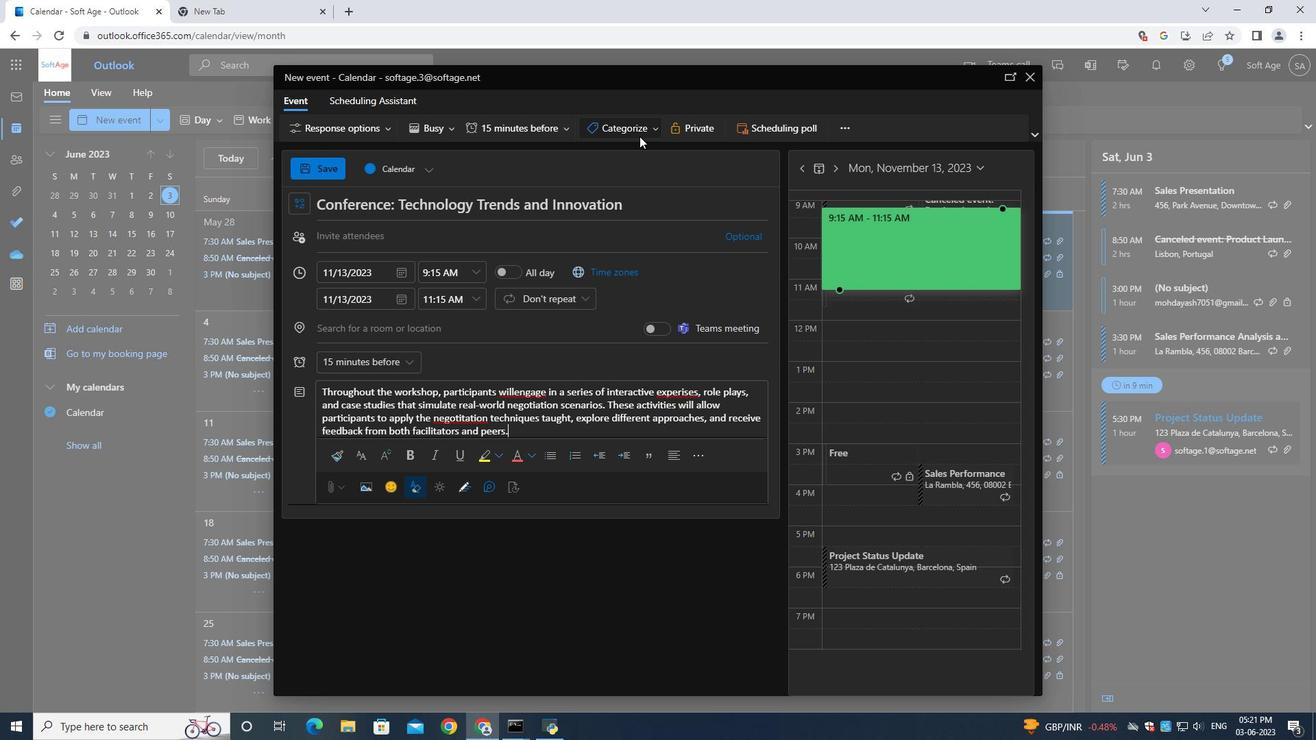 
Action: Mouse pressed left at (639, 131)
Screenshot: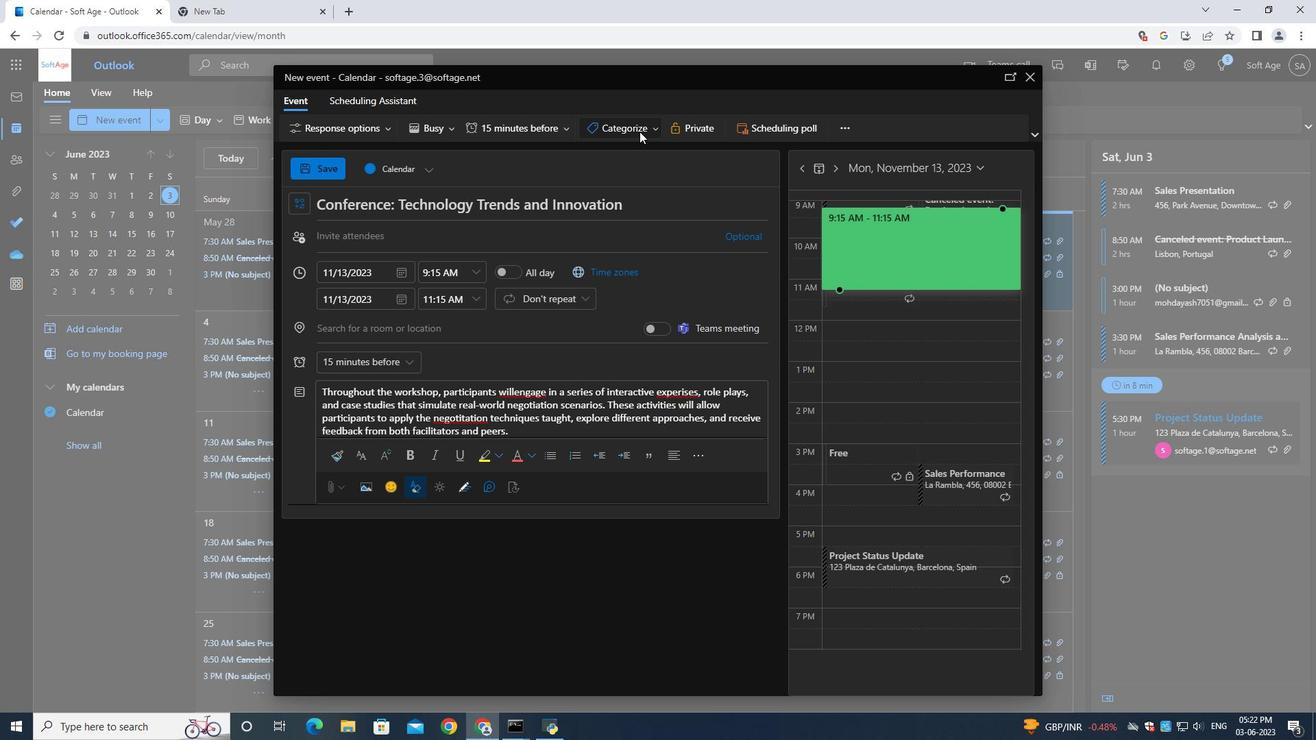 
Action: Mouse moved to (626, 194)
Screenshot: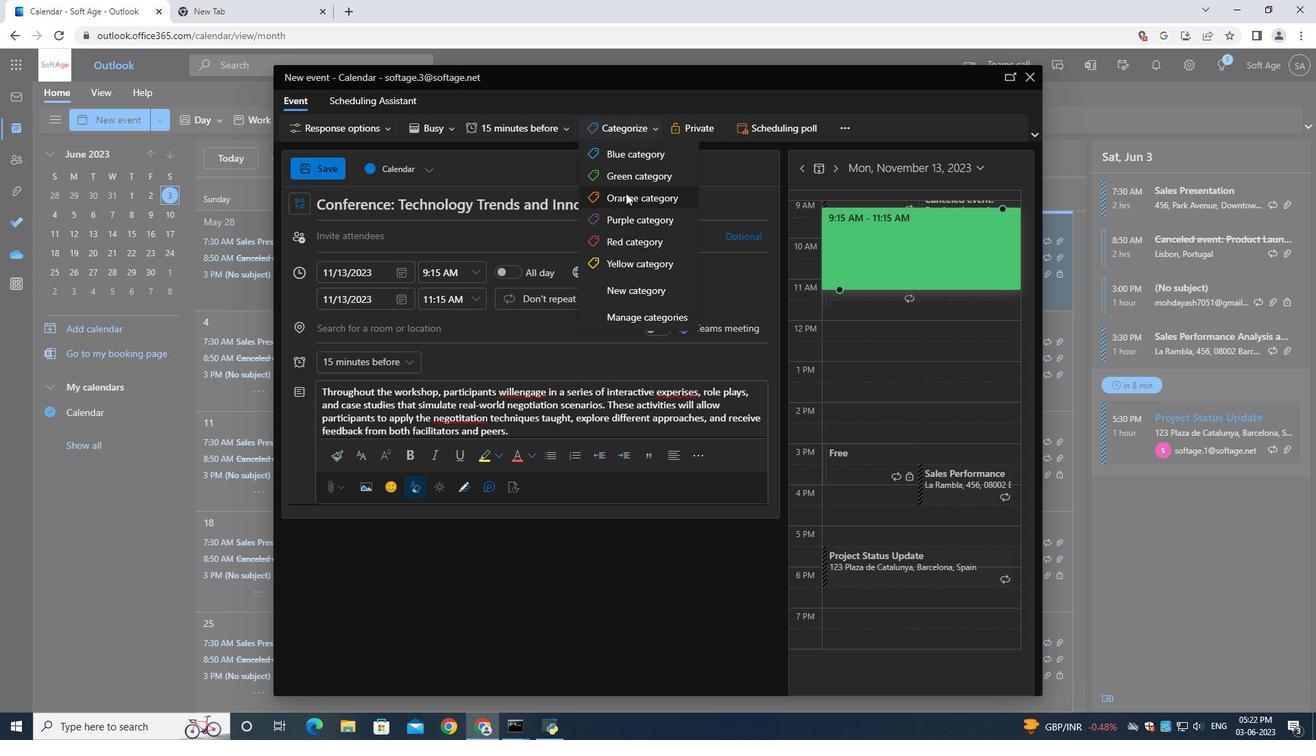 
Action: Mouse pressed left at (626, 194)
Screenshot: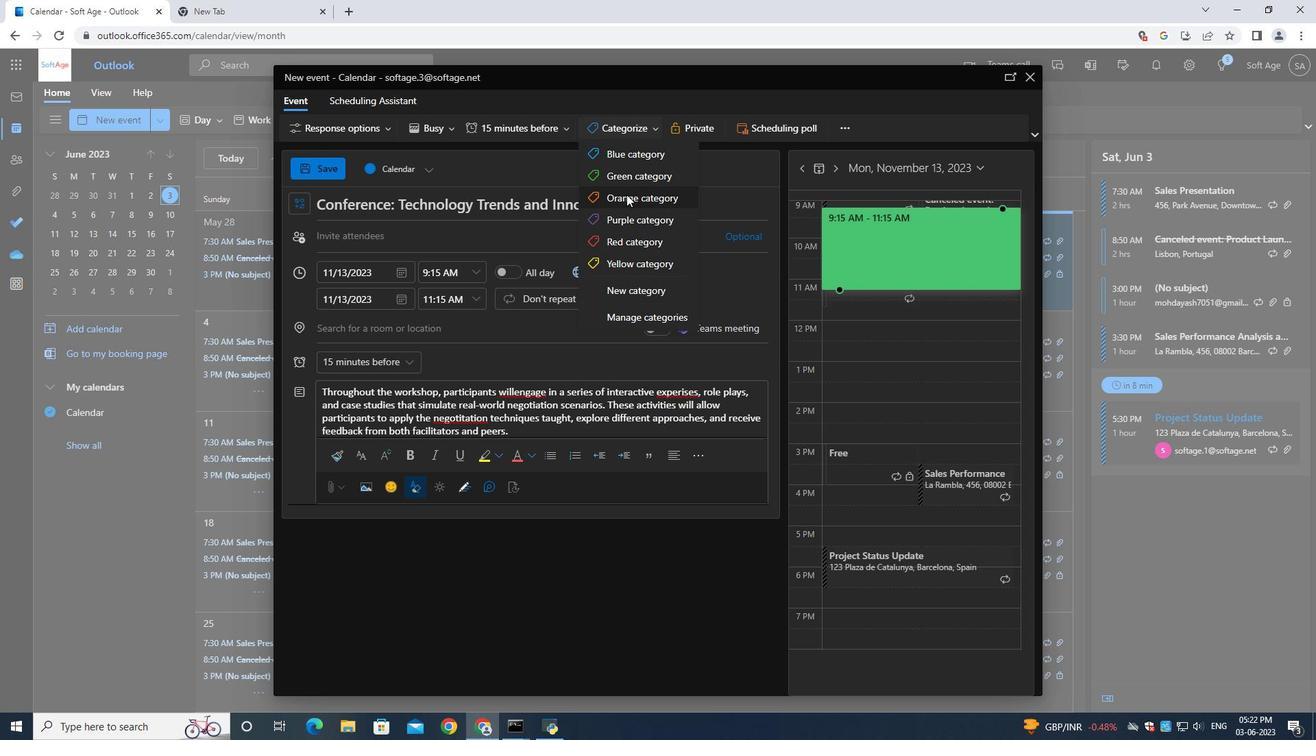 
Action: Mouse moved to (352, 326)
Screenshot: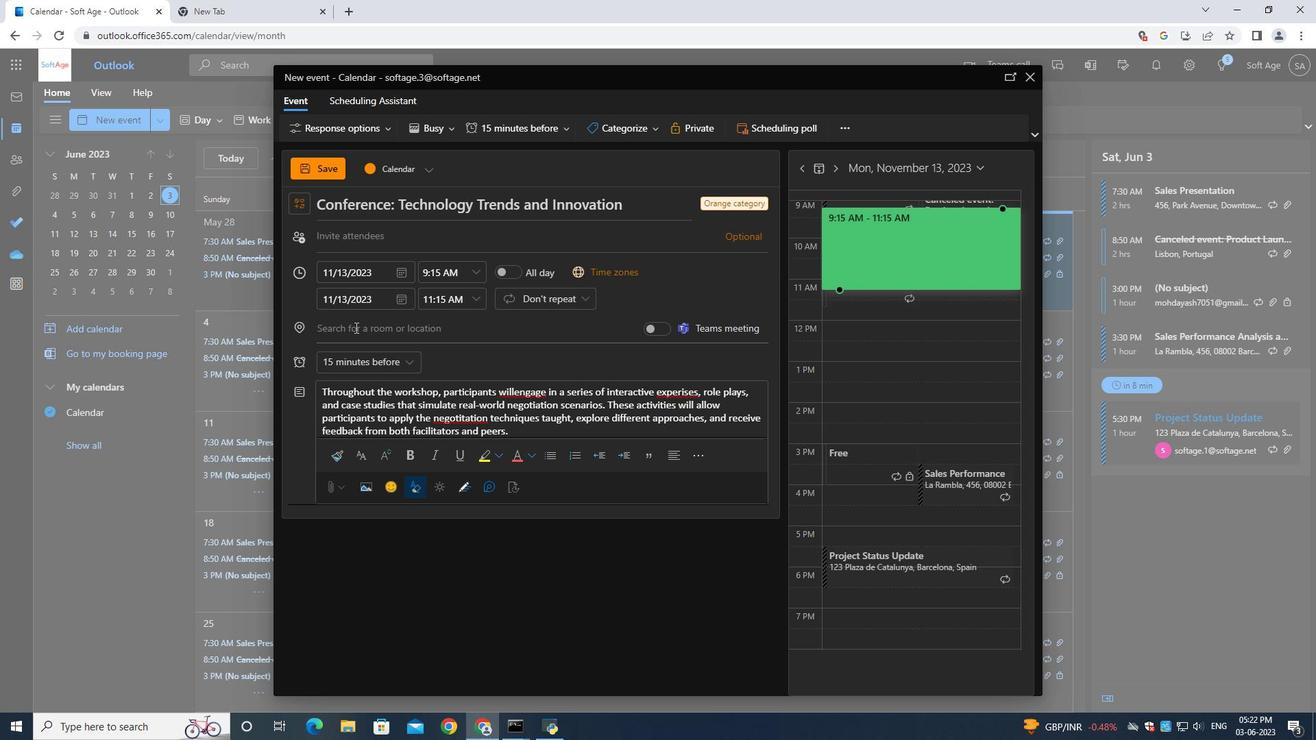 
Action: Mouse pressed left at (352, 326)
Screenshot: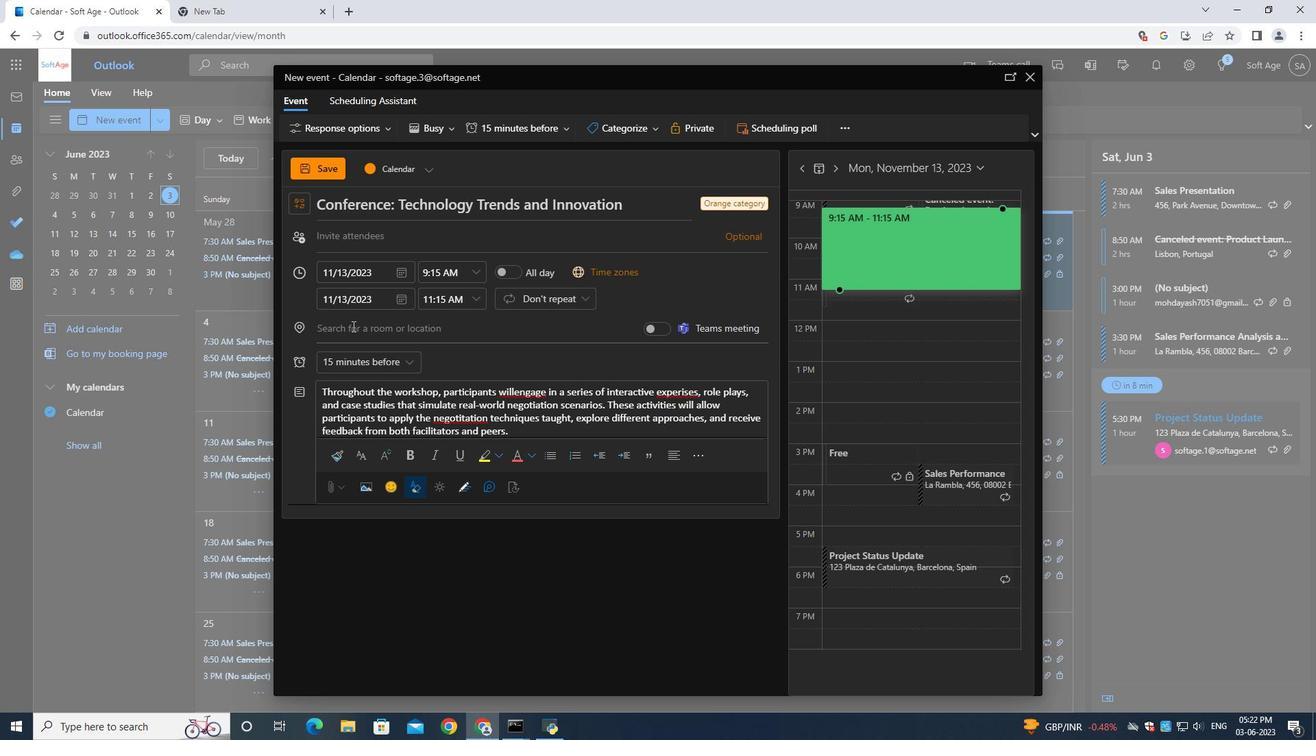 
Action: Mouse moved to (352, 326)
Screenshot: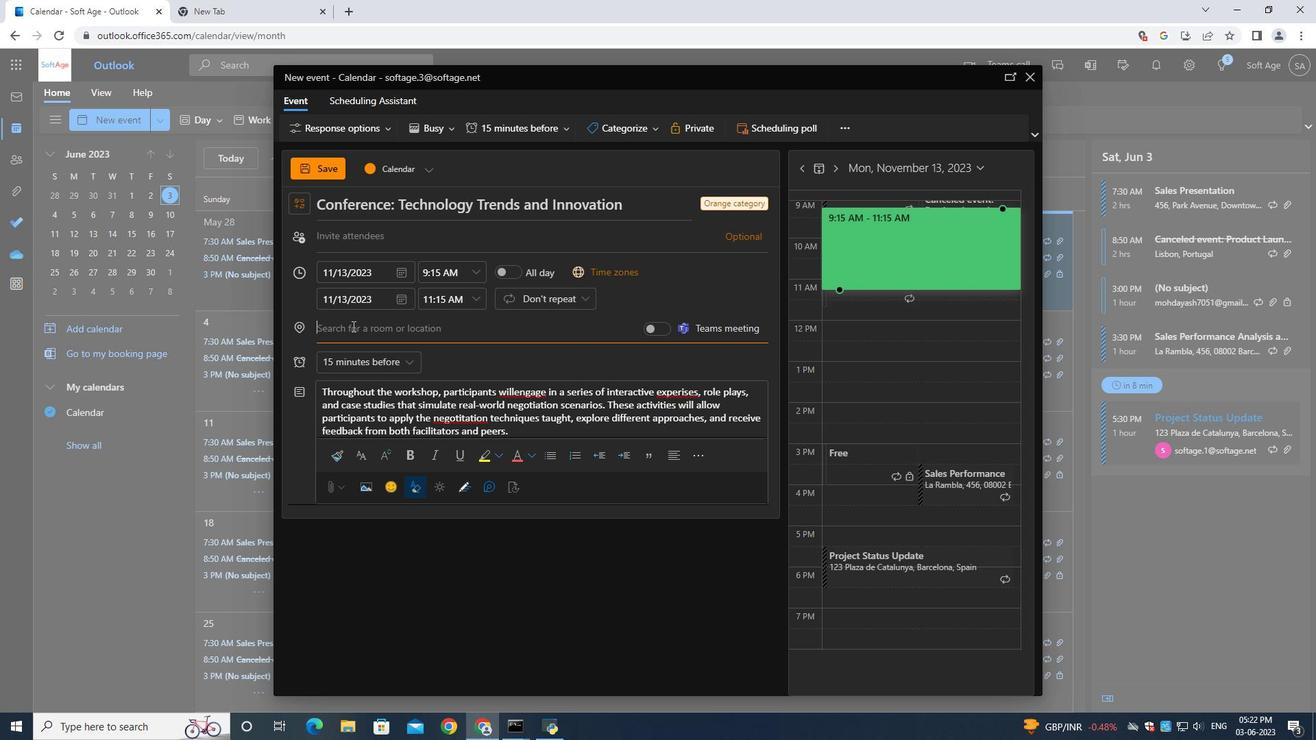 
Action: Key pressed <Key.shift>Park<Key.space><Key.shift>Avenue,<Key.space><Key.shift>New<Key.space>york<Key.space>city<Key.space><Key.backspace>,<Key.shift><Key.shift><Key.shift><Key.space><Key.shift>USA
Screenshot: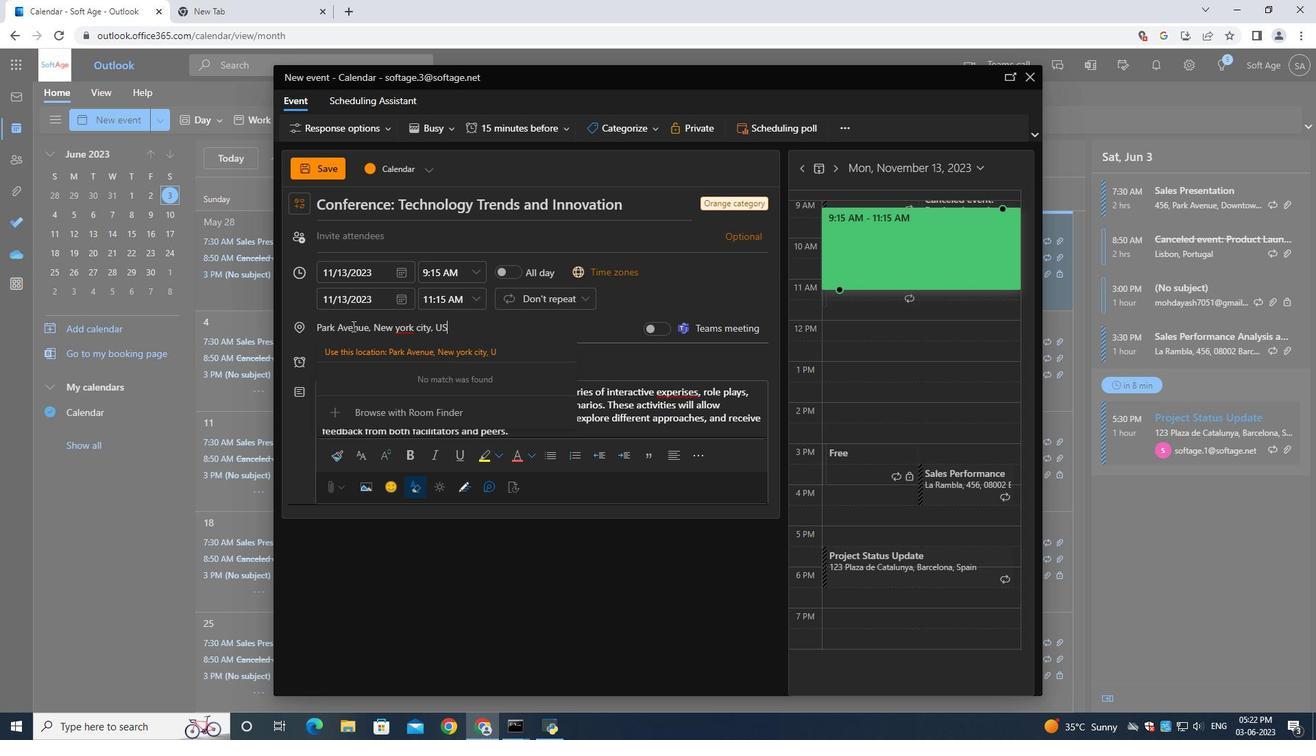 
Action: Mouse moved to (356, 239)
Screenshot: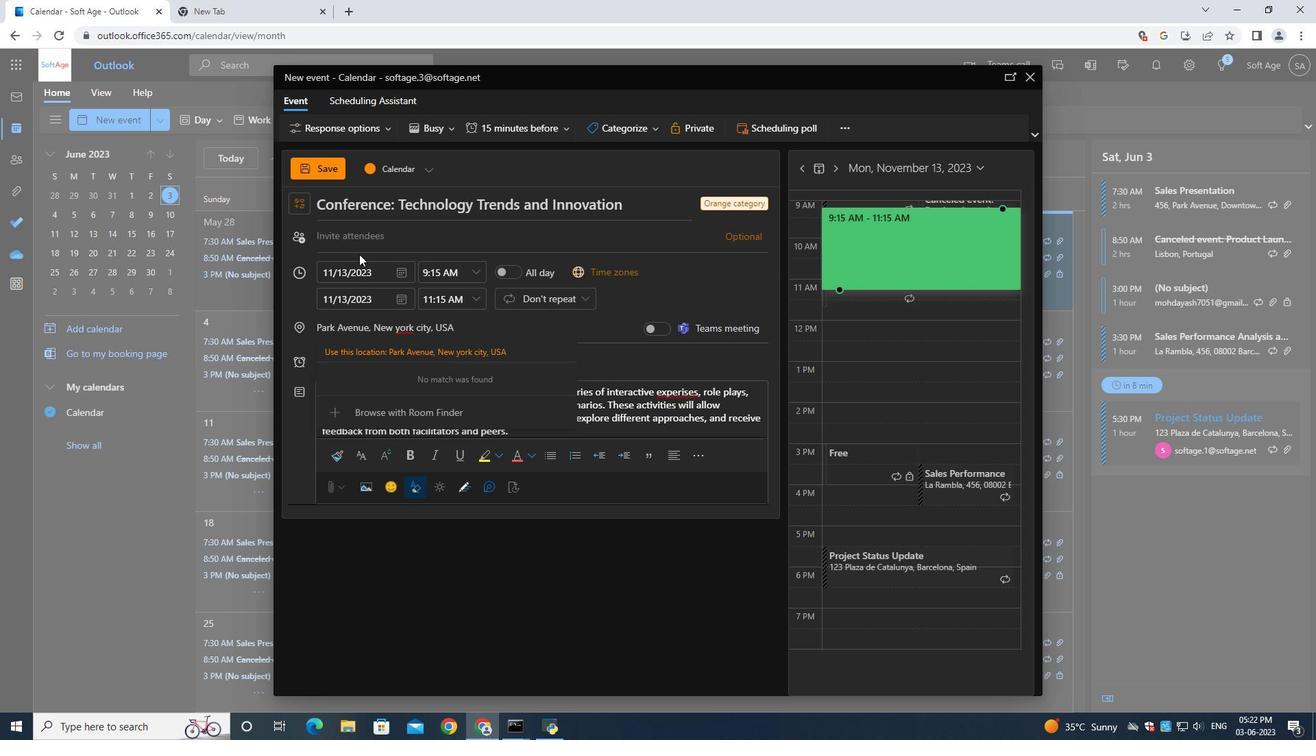 
Action: Mouse pressed left at (356, 239)
Screenshot: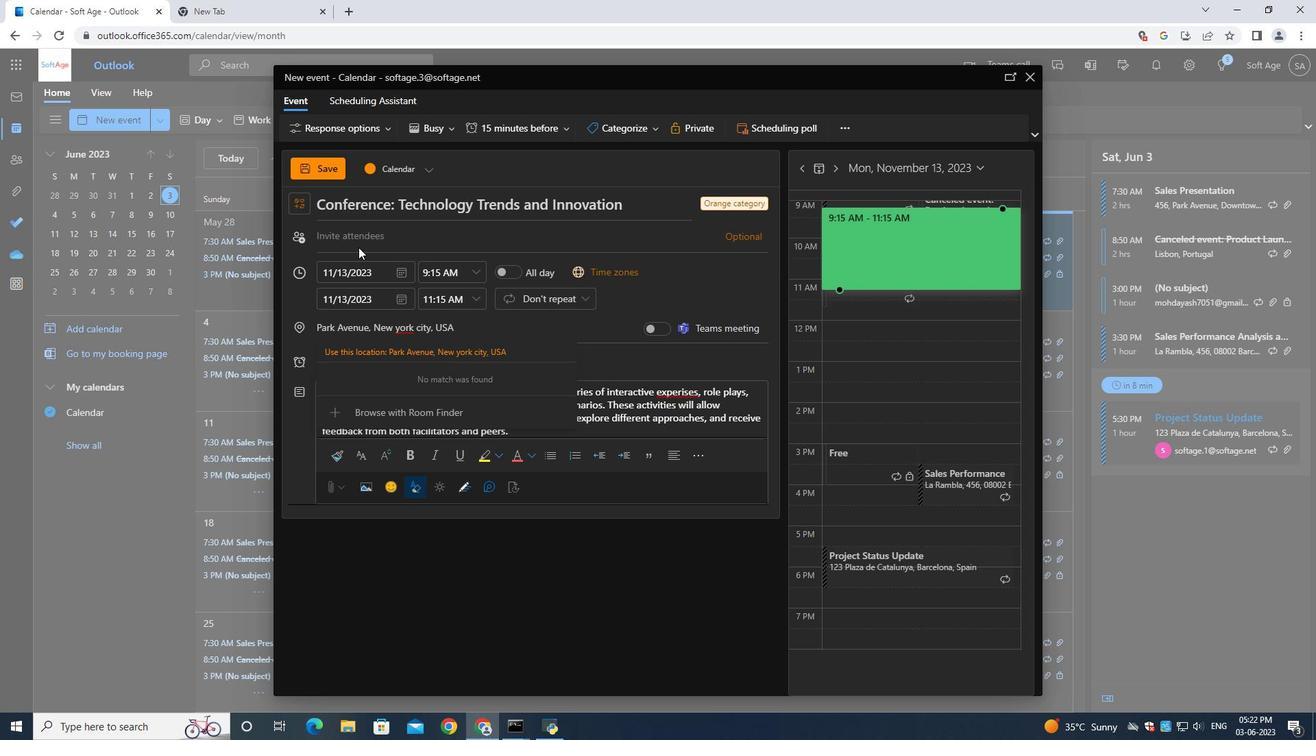 
Action: Key pressed softage.1<Key.shift>@softage.net
Screenshot: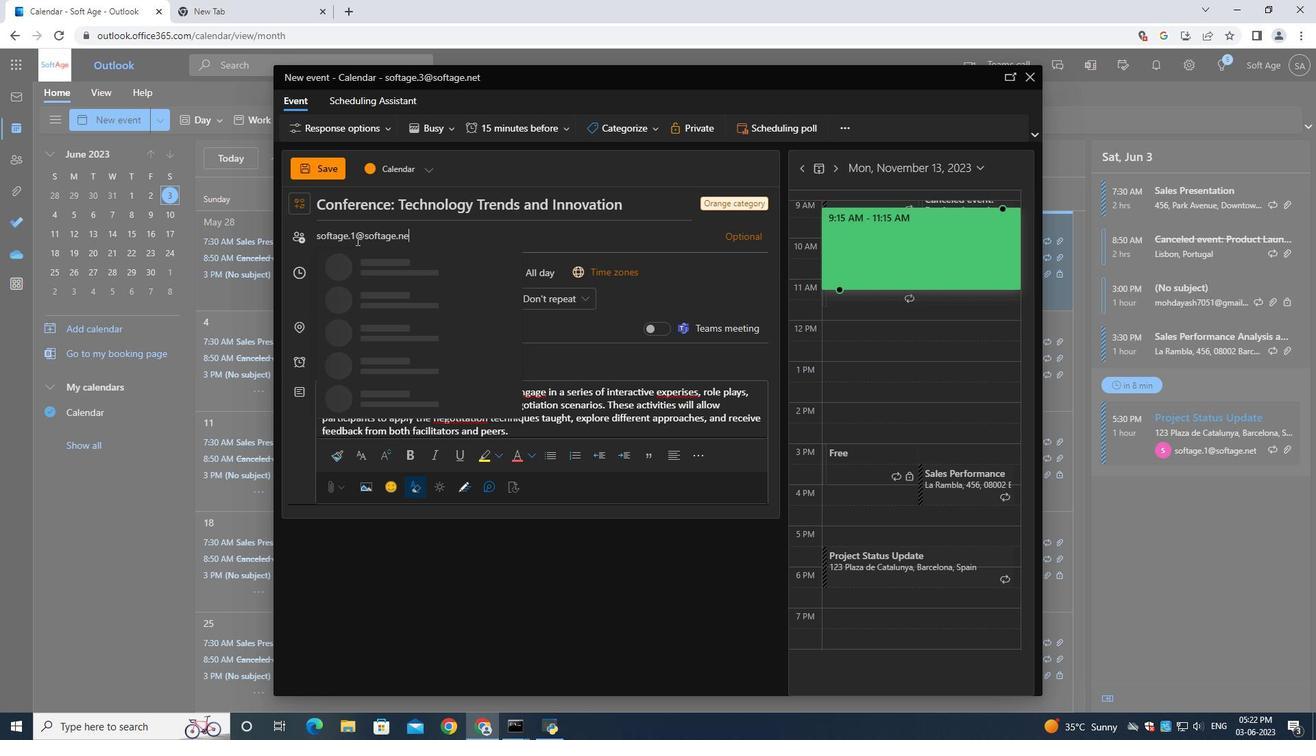 
Action: Mouse moved to (372, 276)
Screenshot: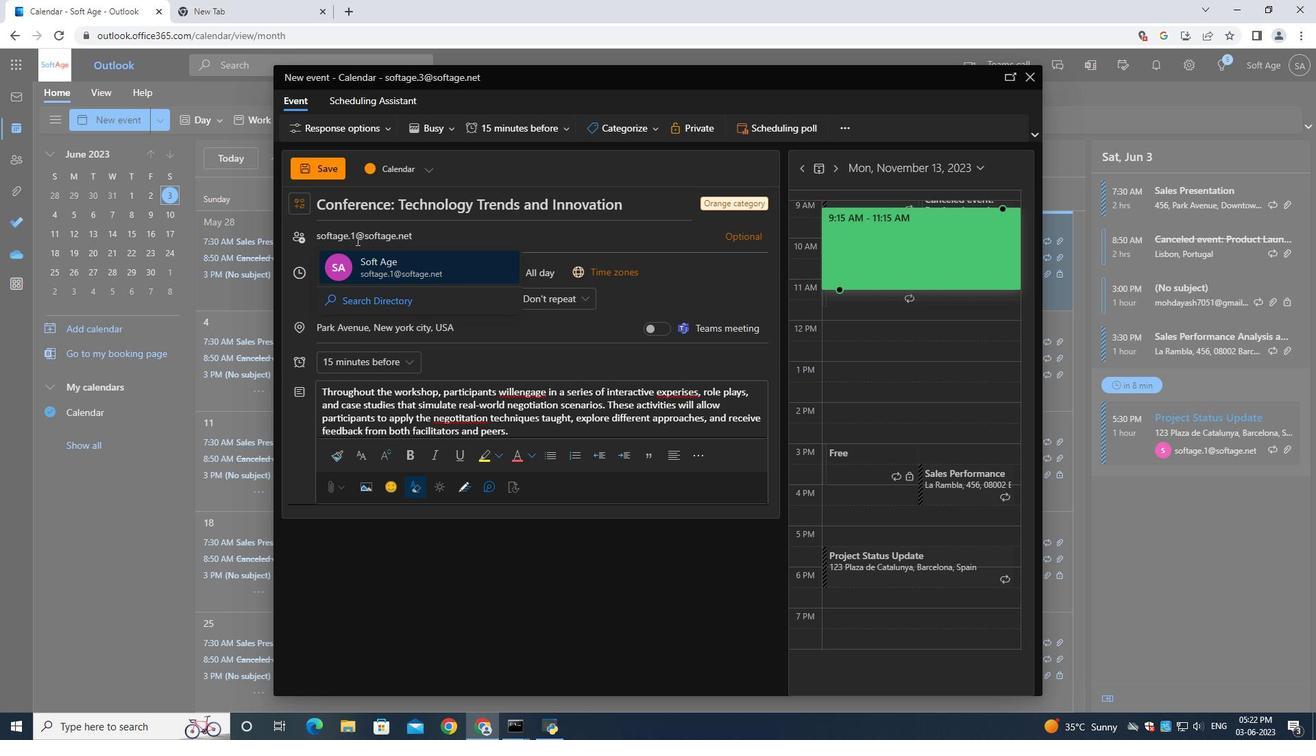 
Action: Mouse pressed left at (372, 276)
Screenshot: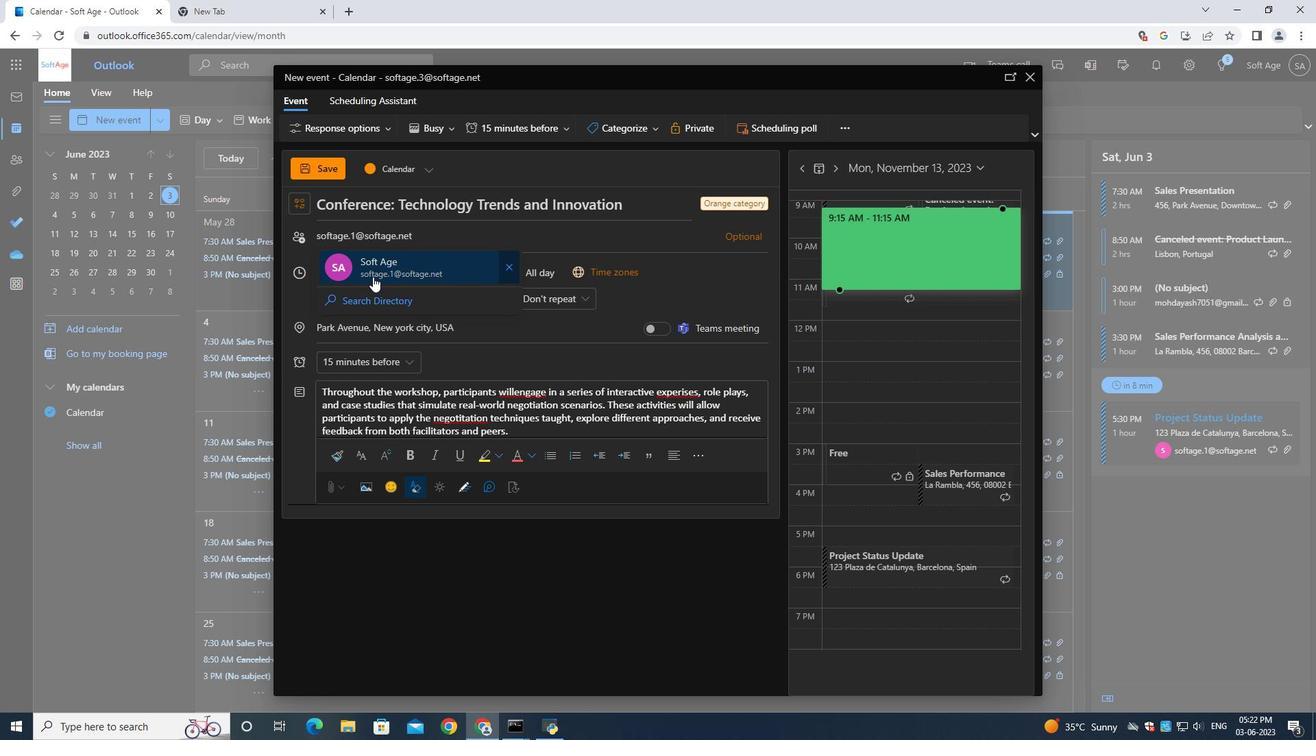 
Action: Key pressed softage.2<Key.shift>@softage.net
Screenshot: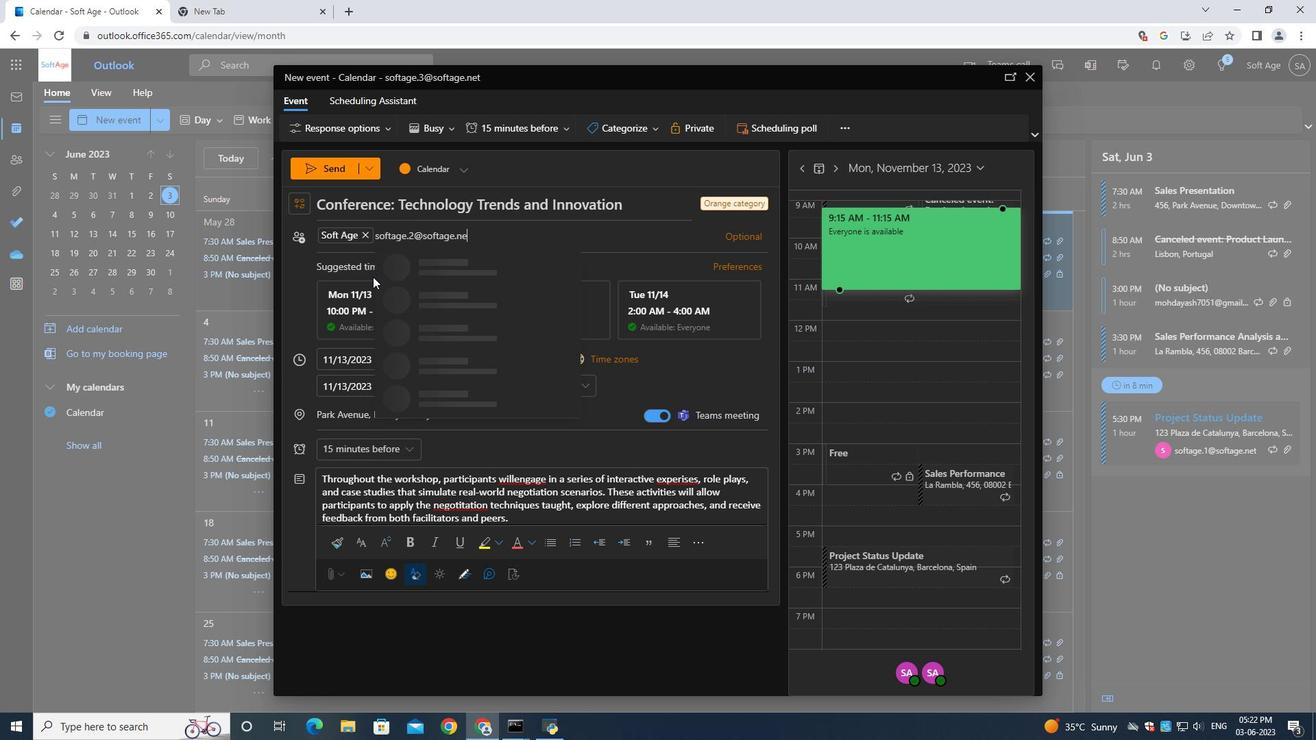 
Action: Mouse moved to (497, 272)
Screenshot: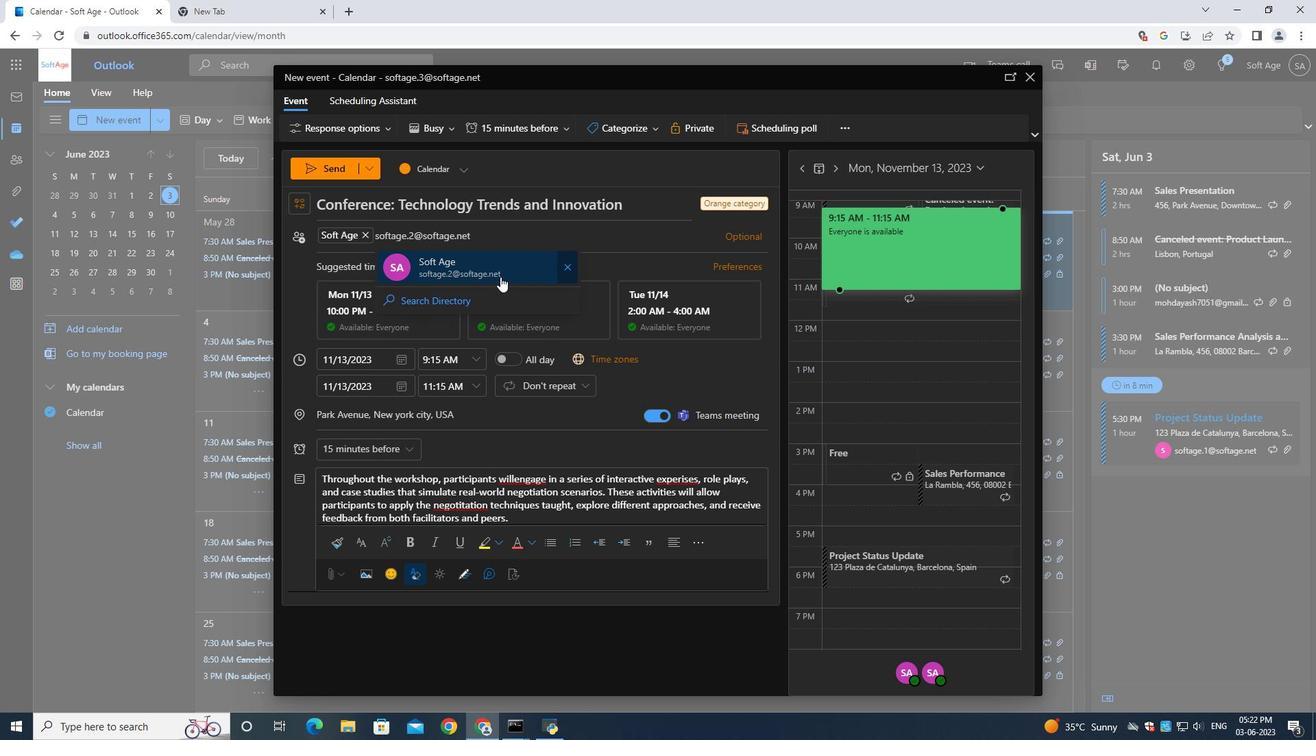 
Action: Mouse pressed left at (497, 272)
Screenshot: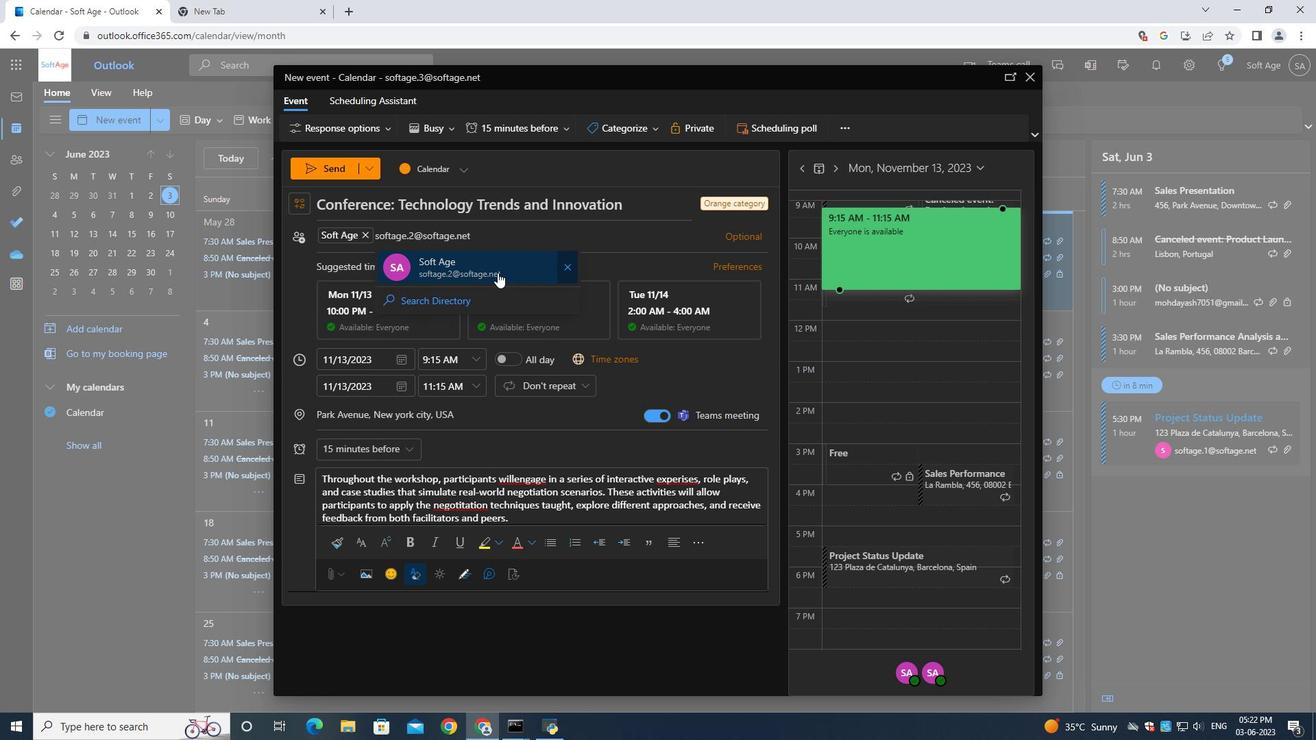 
Action: Mouse moved to (377, 457)
Screenshot: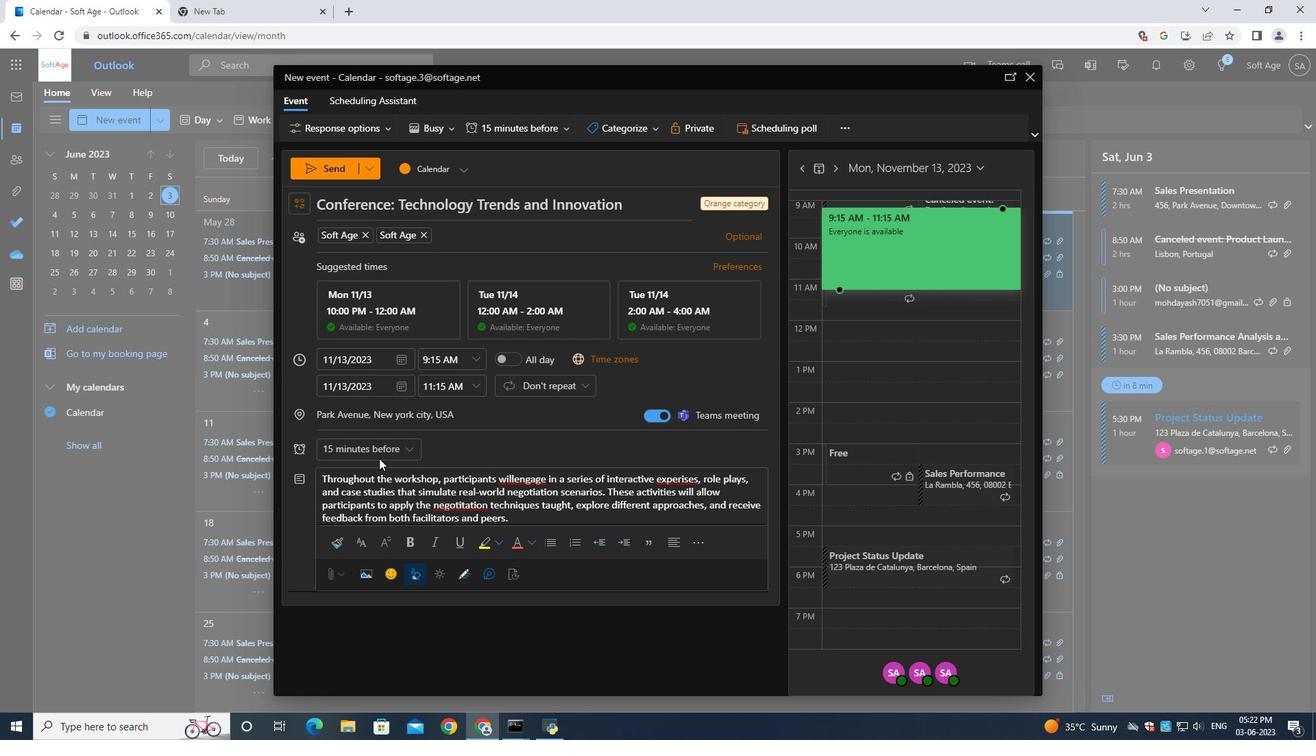
Action: Mouse pressed left at (377, 457)
Screenshot: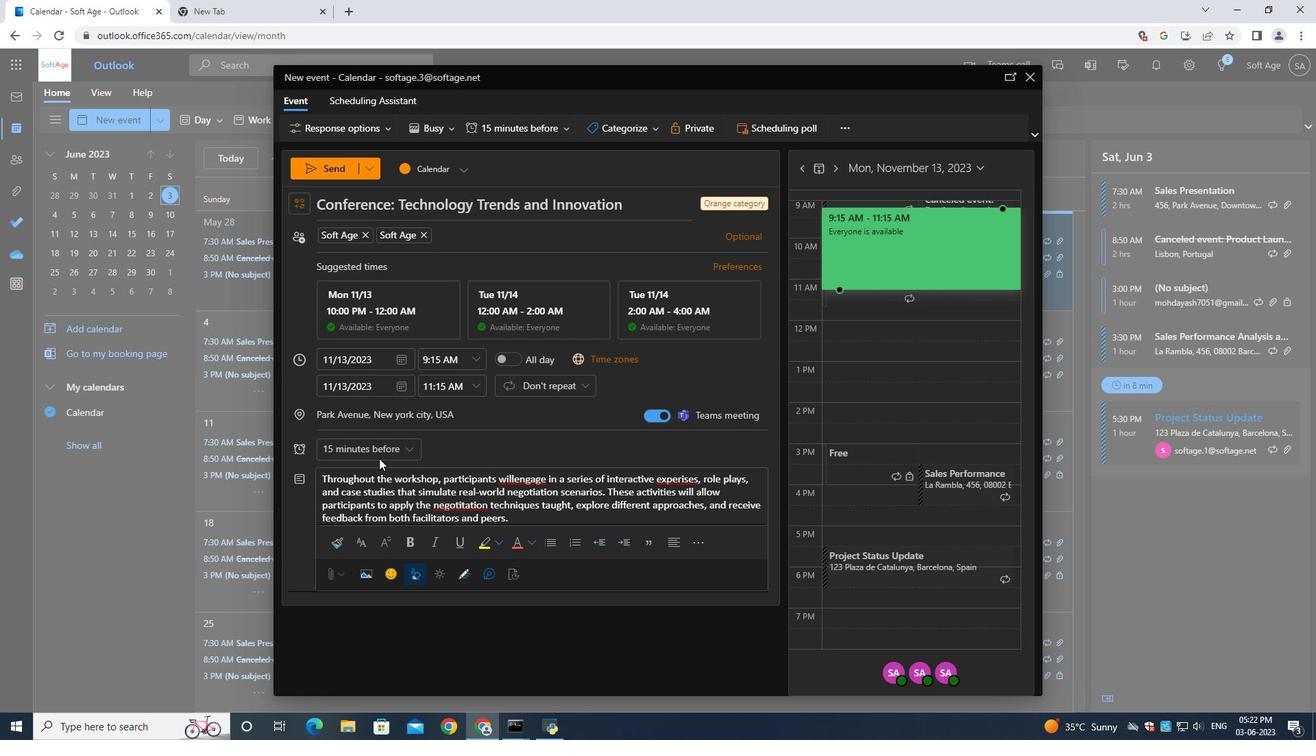 
Action: Mouse moved to (377, 453)
Screenshot: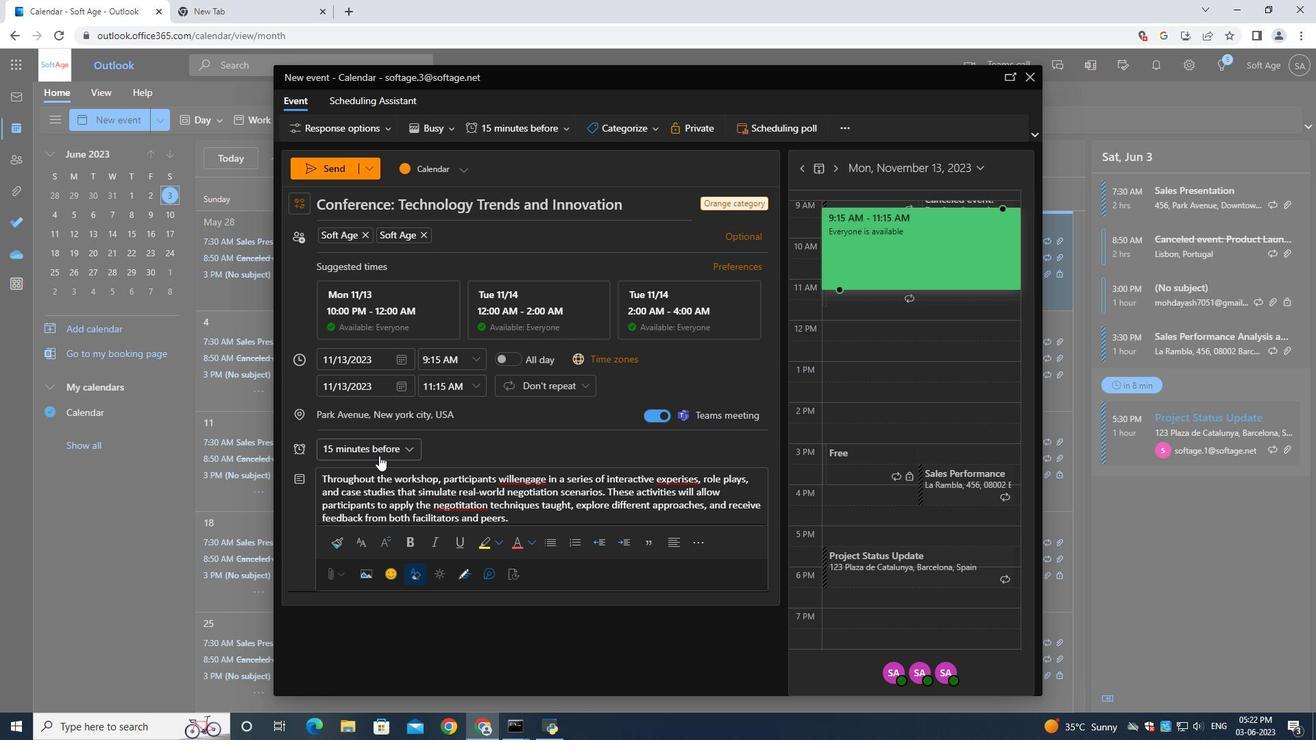 
Action: Mouse pressed left at (377, 453)
Screenshot: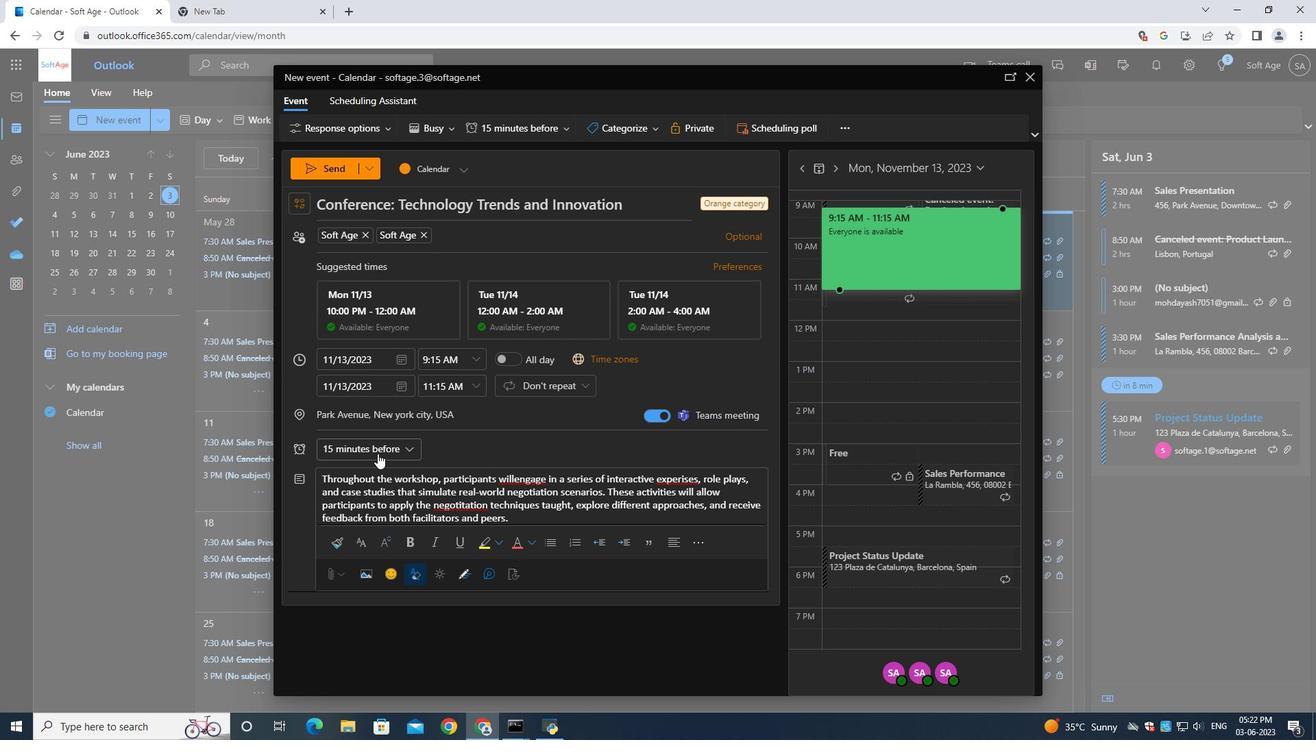 
Action: Mouse moved to (377, 204)
Screenshot: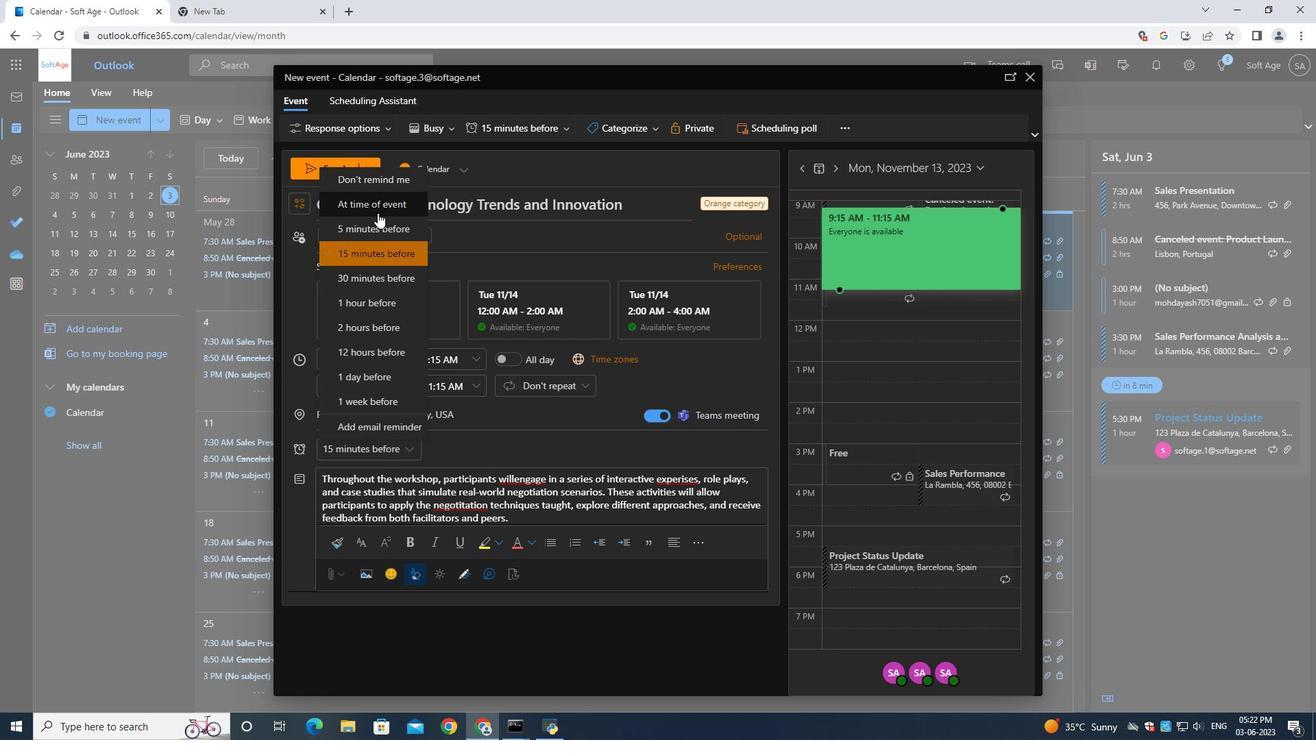 
Action: Mouse pressed left at (377, 204)
Screenshot: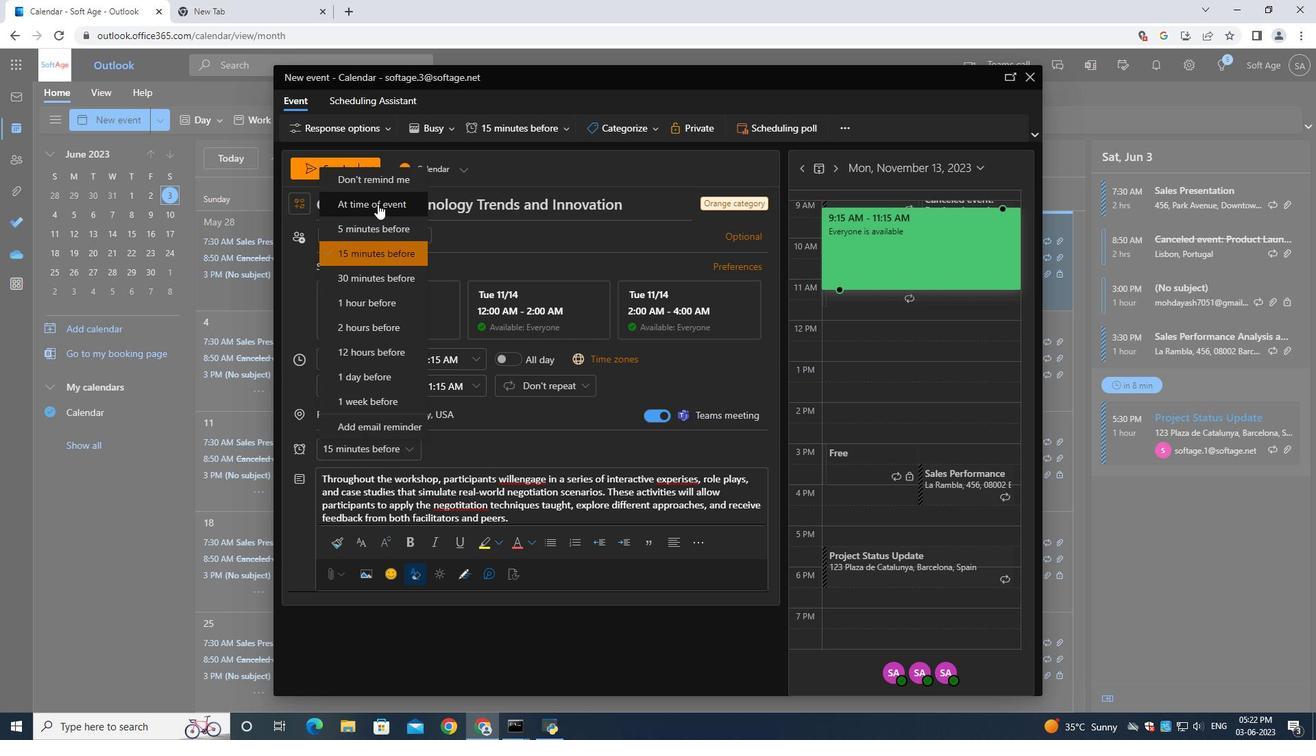 
Action: Mouse moved to (321, 171)
Screenshot: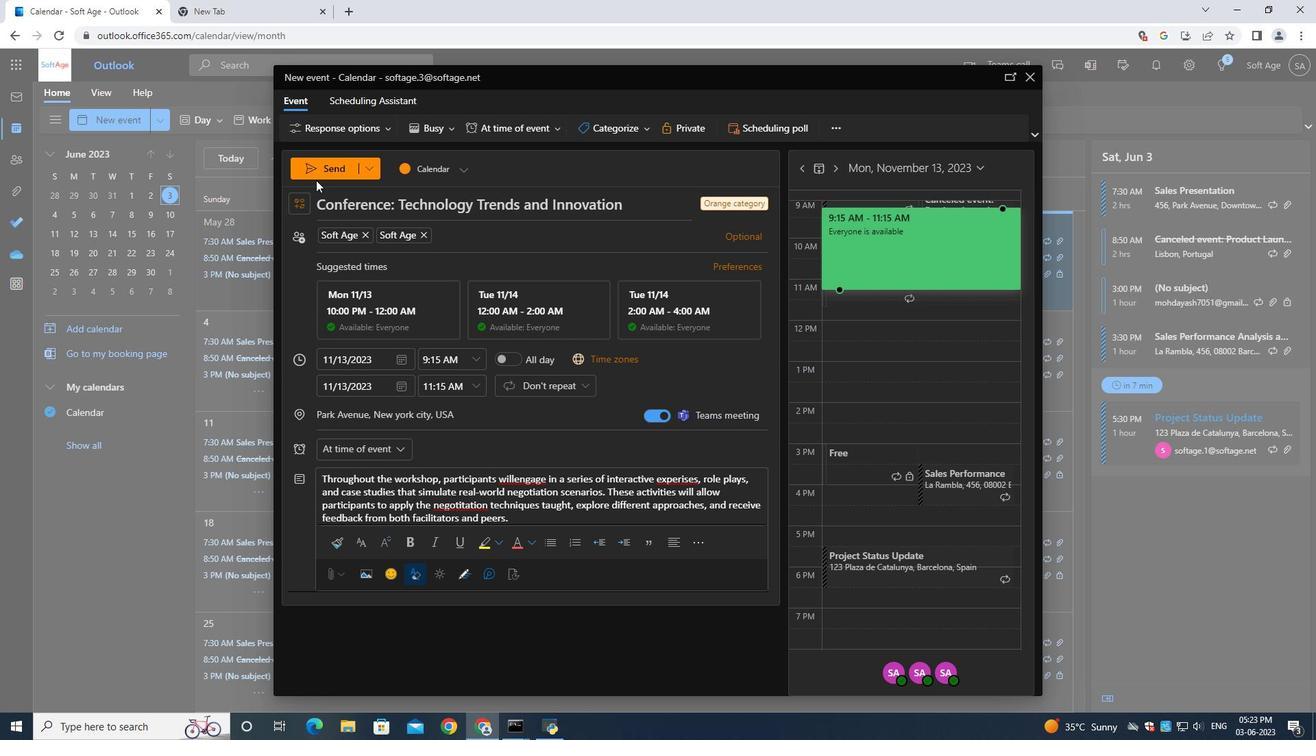 
Action: Mouse pressed left at (321, 171)
Screenshot: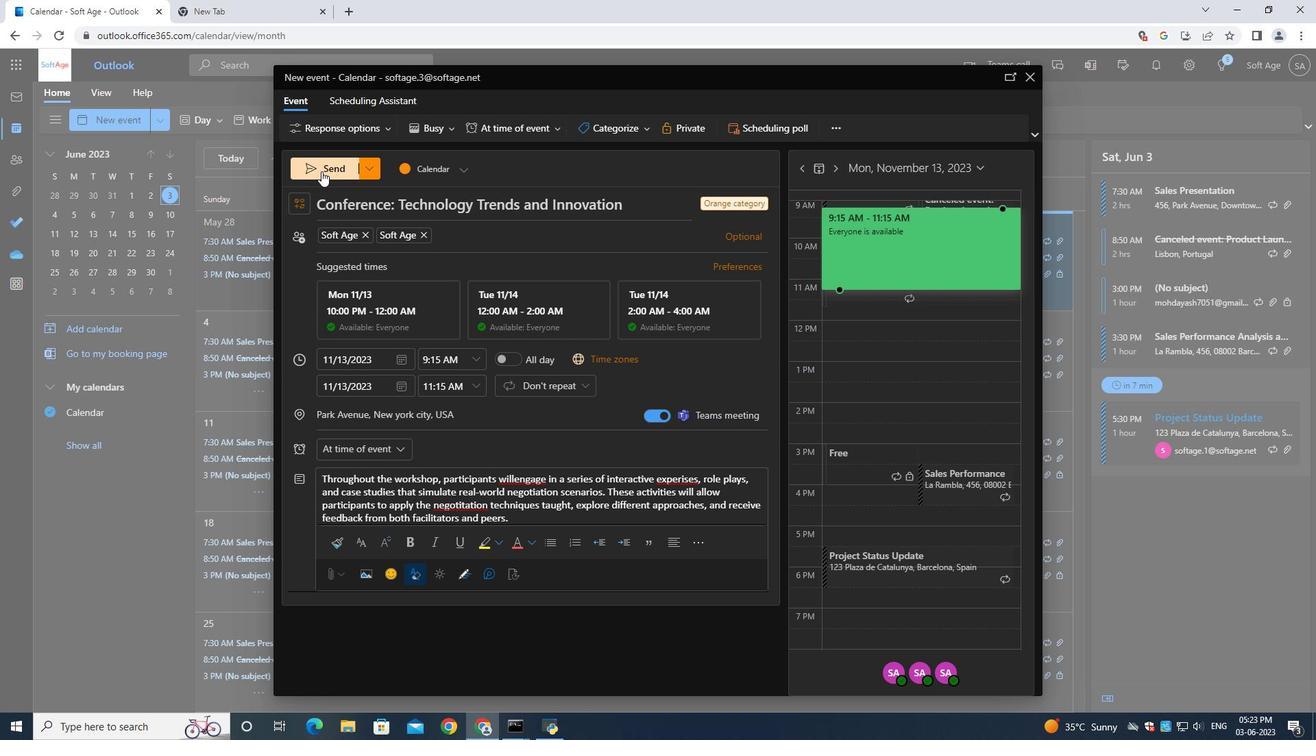 
Action: Mouse moved to (393, 263)
Screenshot: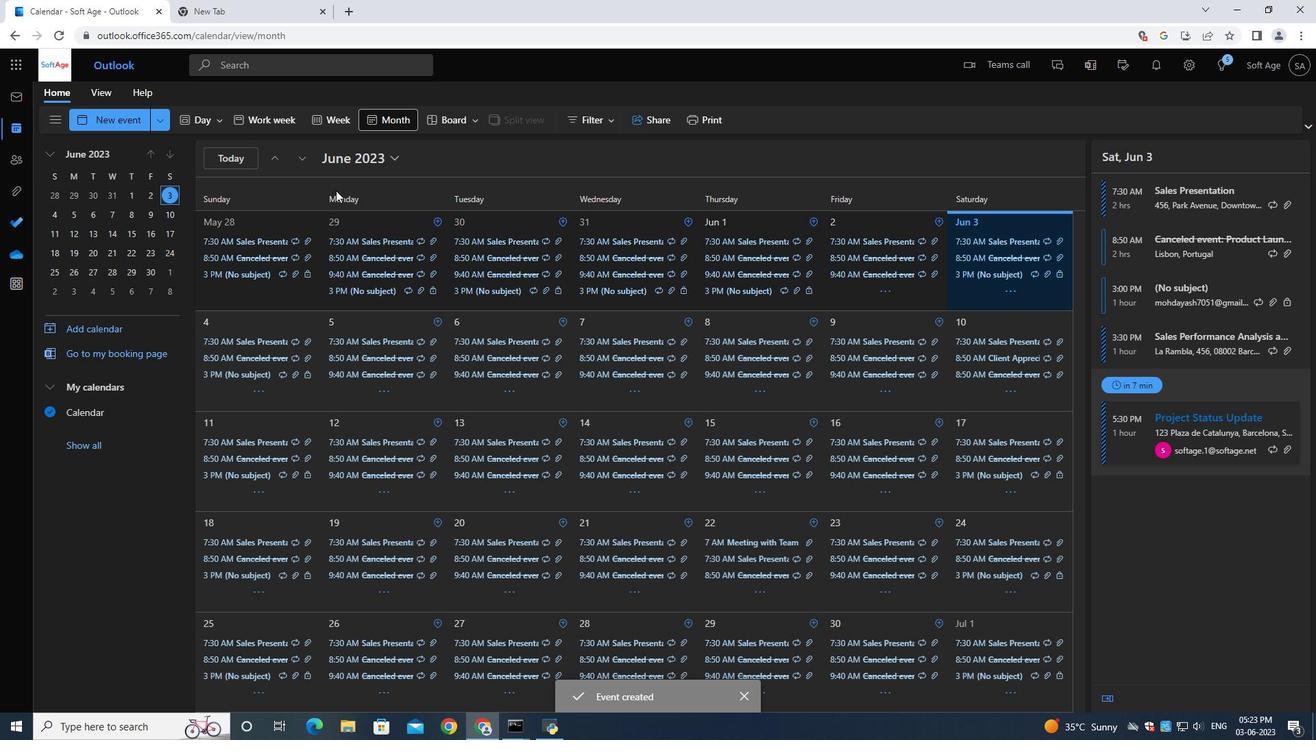 
